 Task: Search one way flight ticket for 4 adults, 1 infant in seat and 1 infant on lap in premium economy from Milwaukee: Milwaukee Mitchell International Airport to Greenville: Pitt-greenville Airport on 5-2-2023. Choice of flights is Singapure airlines. Number of bags: 2 carry on bags and 1 checked bag. Price is upto 78000. Outbound departure time preference is 18:30.
Action: Mouse moved to (307, 285)
Screenshot: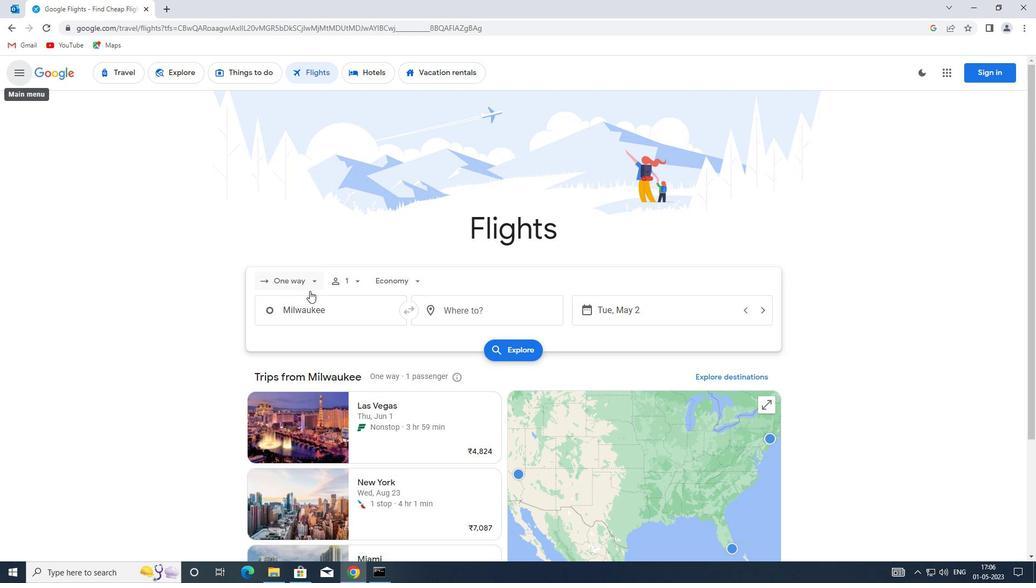 
Action: Mouse pressed left at (307, 285)
Screenshot: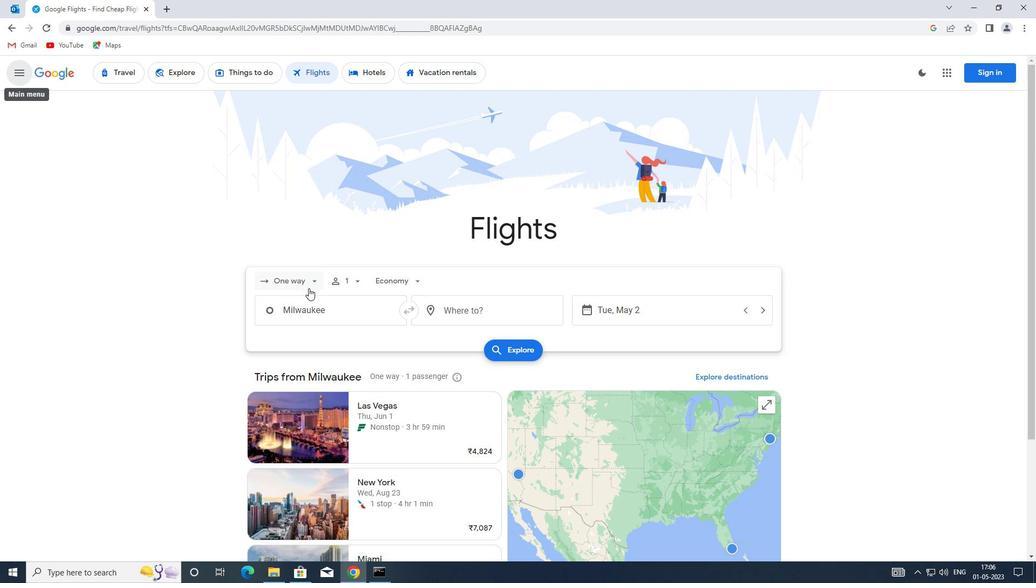 
Action: Mouse moved to (309, 329)
Screenshot: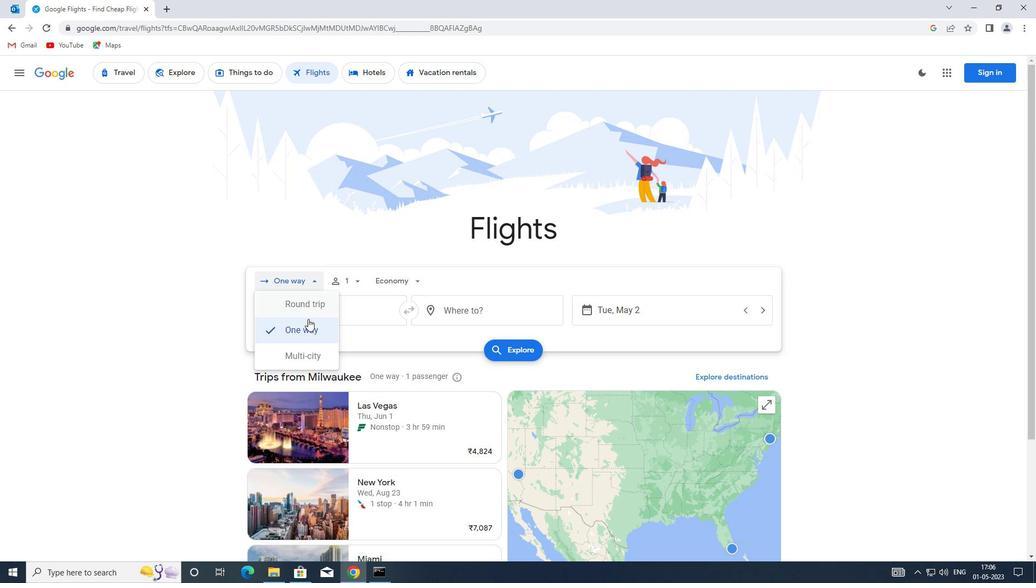 
Action: Mouse pressed left at (309, 329)
Screenshot: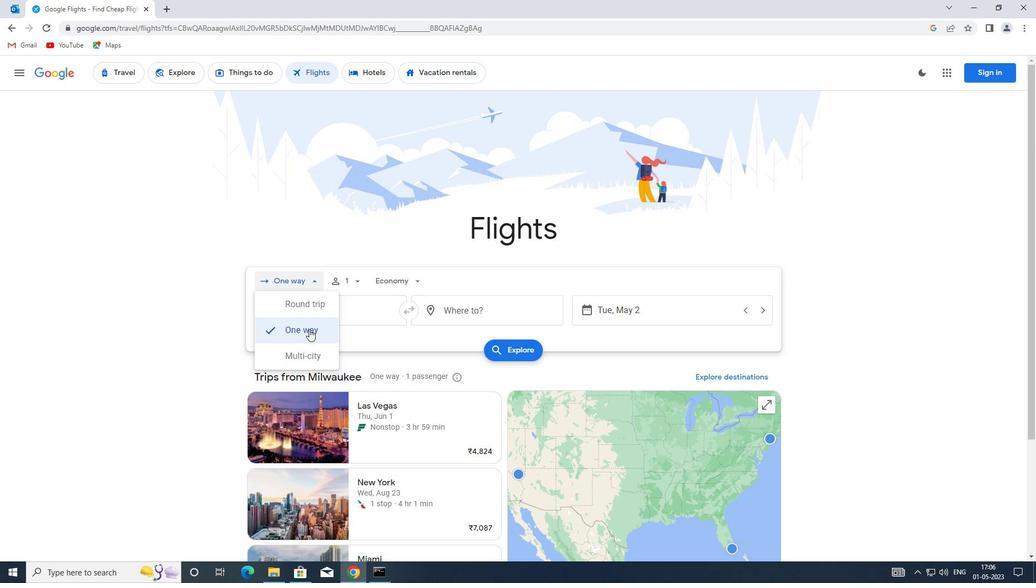 
Action: Mouse moved to (351, 282)
Screenshot: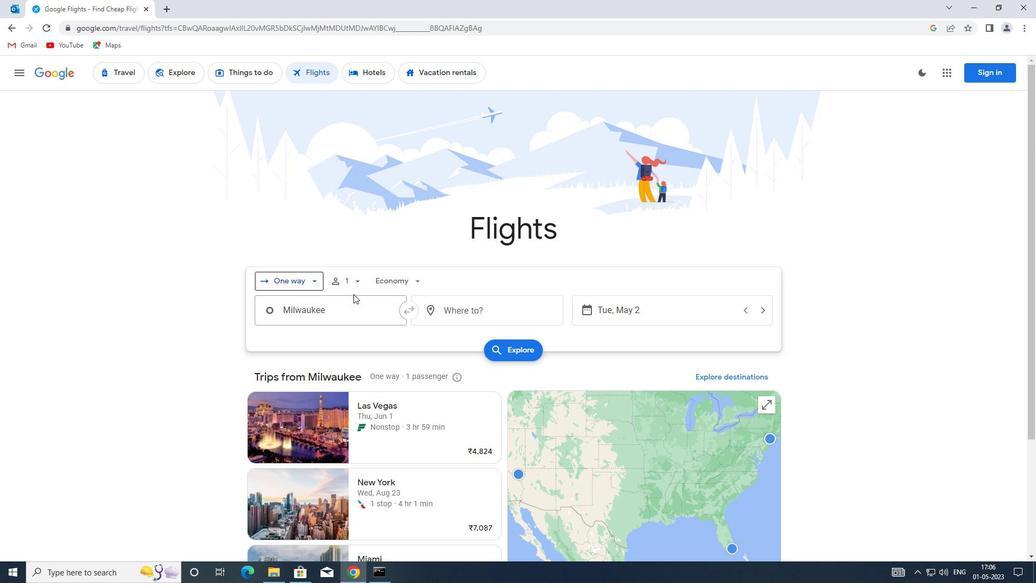 
Action: Mouse pressed left at (351, 282)
Screenshot: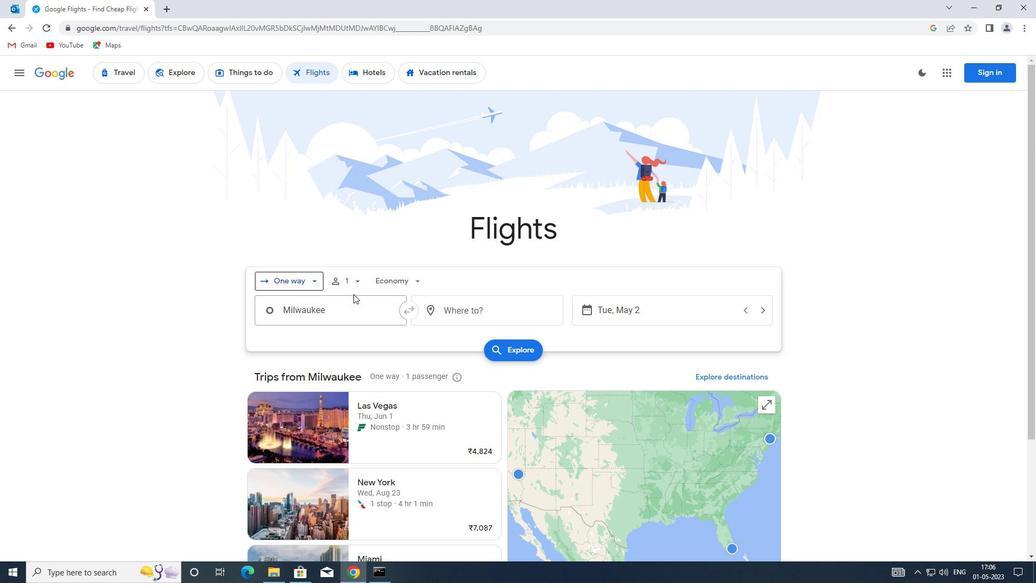 
Action: Mouse moved to (440, 309)
Screenshot: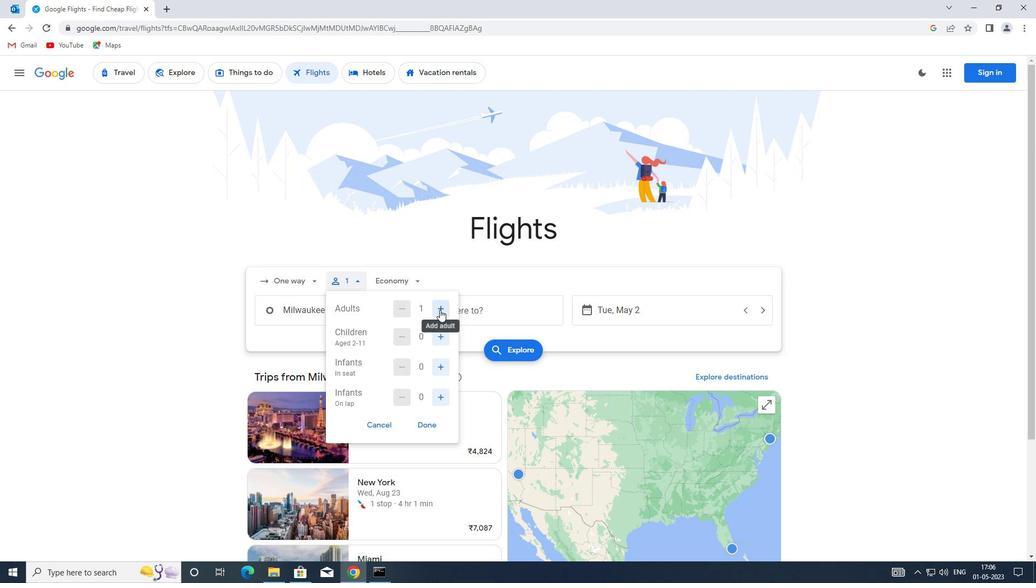 
Action: Mouse pressed left at (440, 309)
Screenshot: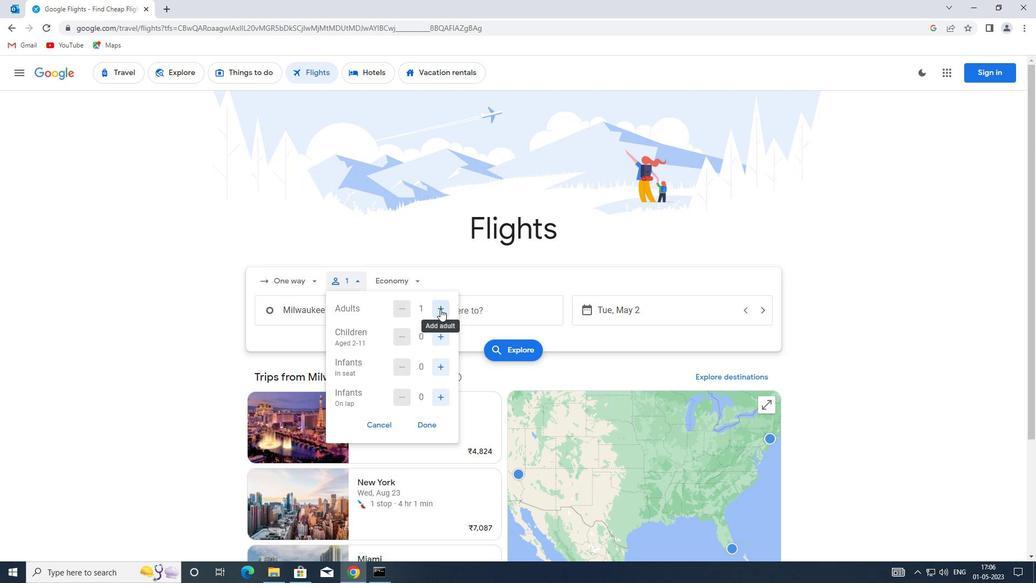 
Action: Mouse pressed left at (440, 309)
Screenshot: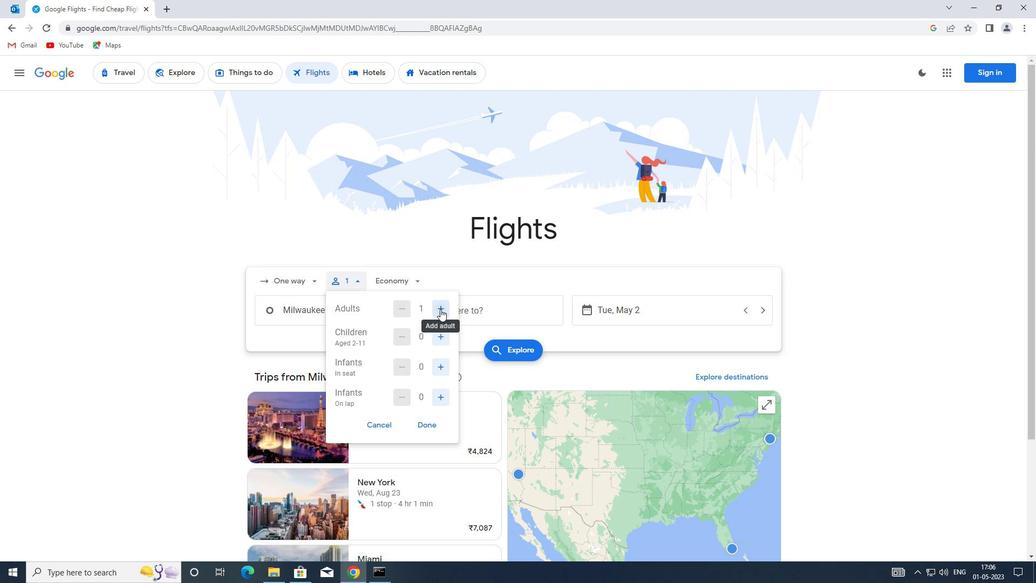 
Action: Mouse pressed left at (440, 309)
Screenshot: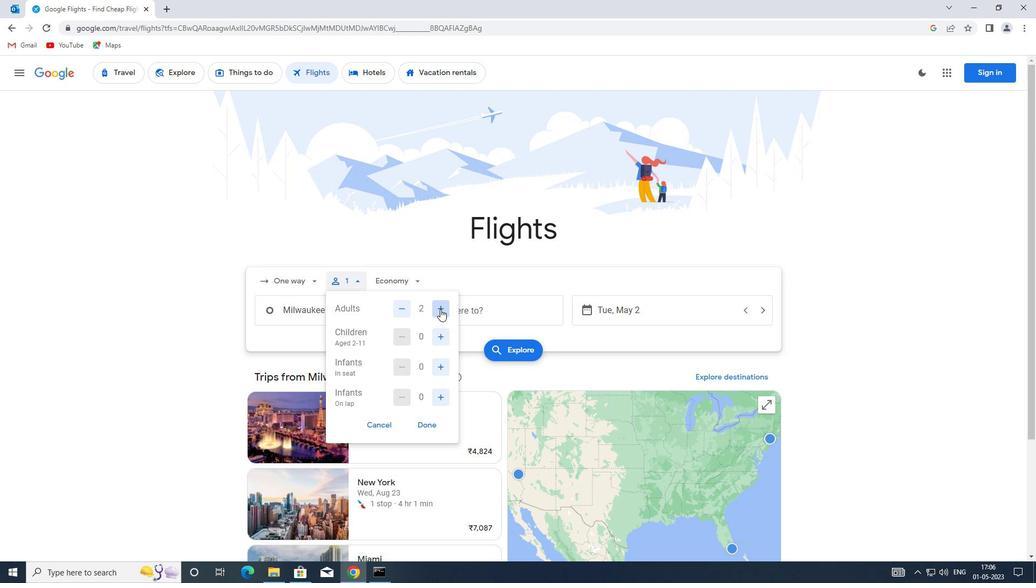 
Action: Mouse moved to (441, 339)
Screenshot: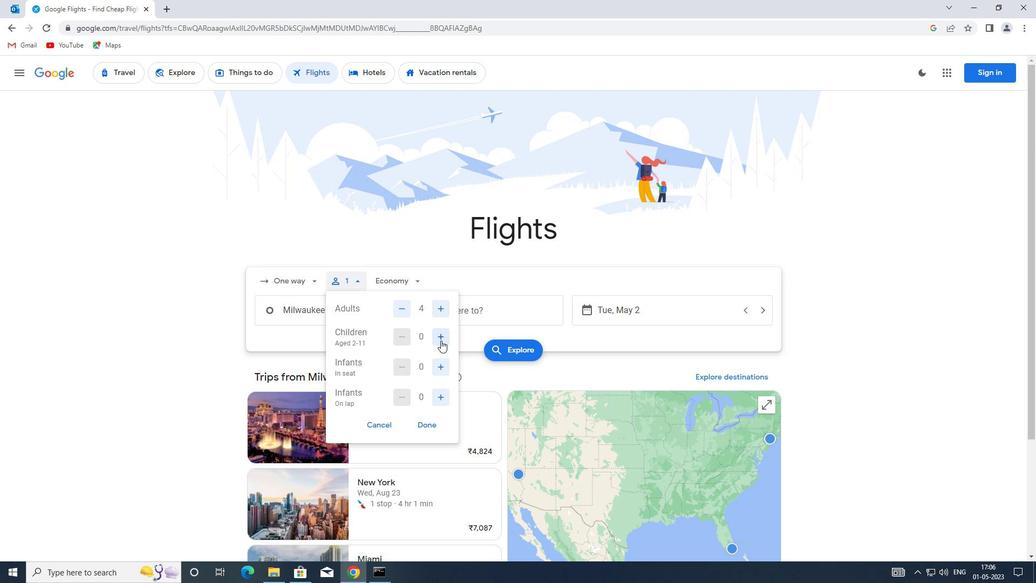 
Action: Mouse pressed left at (441, 339)
Screenshot: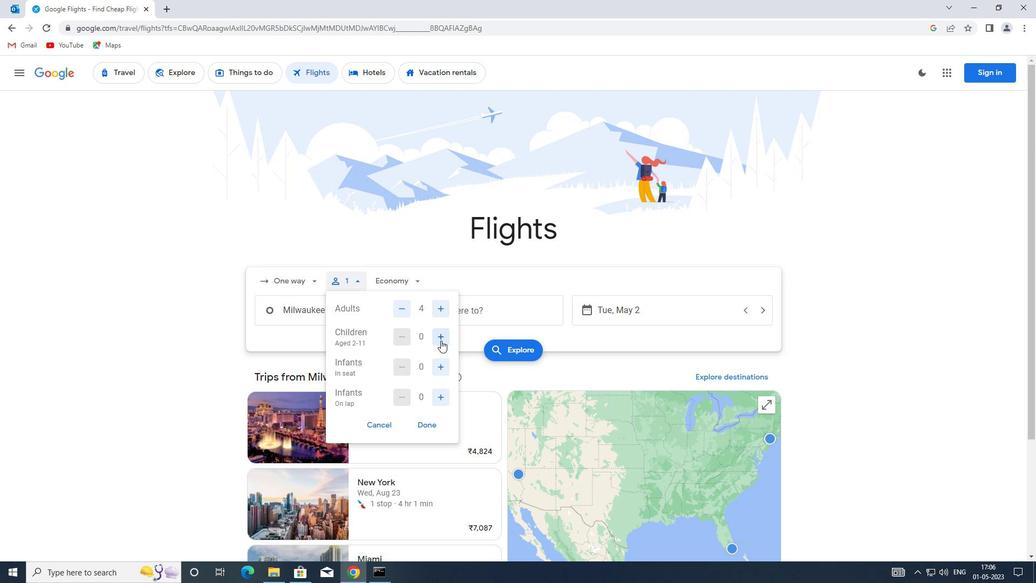 
Action: Mouse moved to (406, 337)
Screenshot: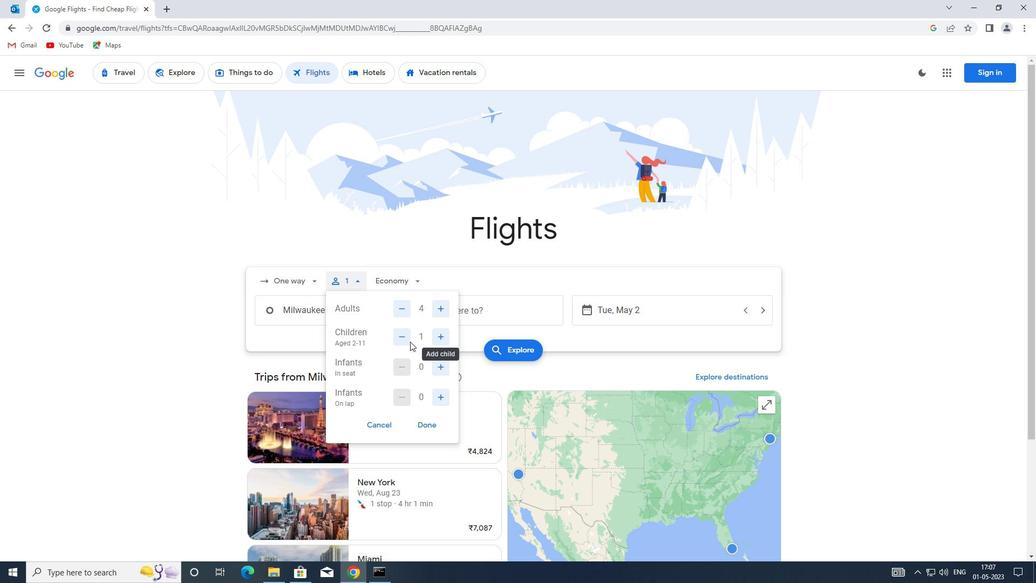 
Action: Mouse pressed left at (406, 337)
Screenshot: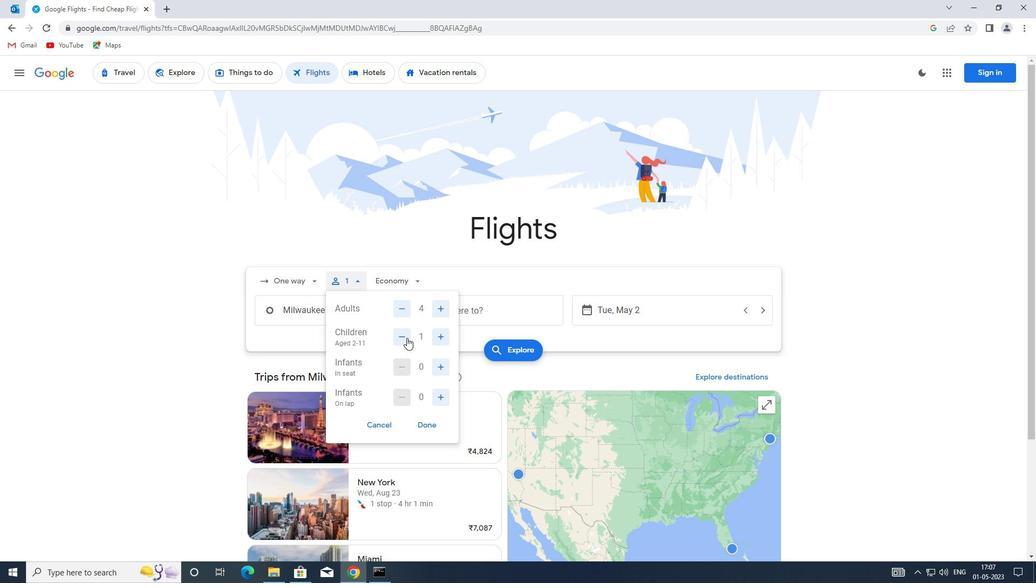 
Action: Mouse moved to (439, 366)
Screenshot: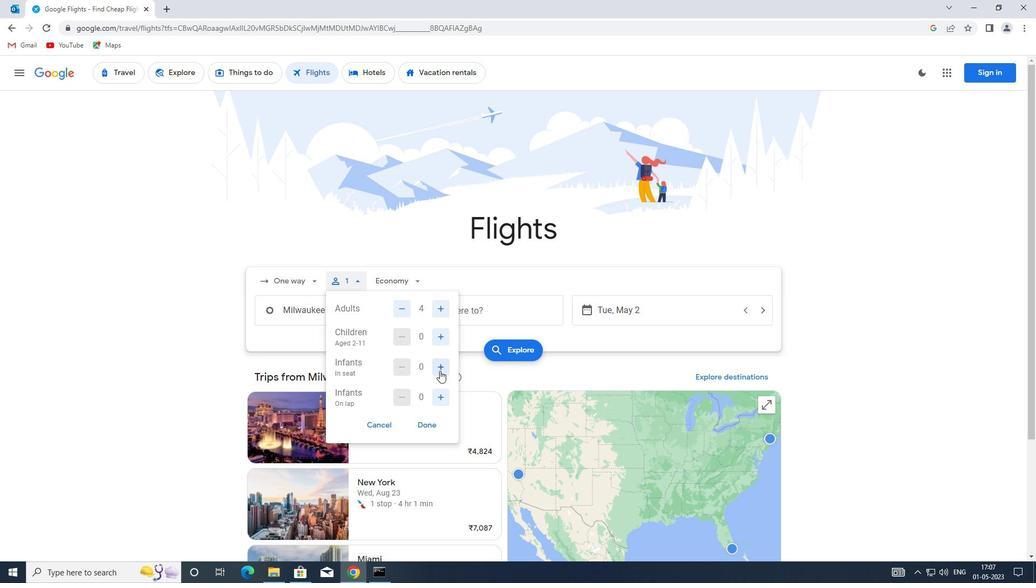 
Action: Mouse pressed left at (439, 366)
Screenshot: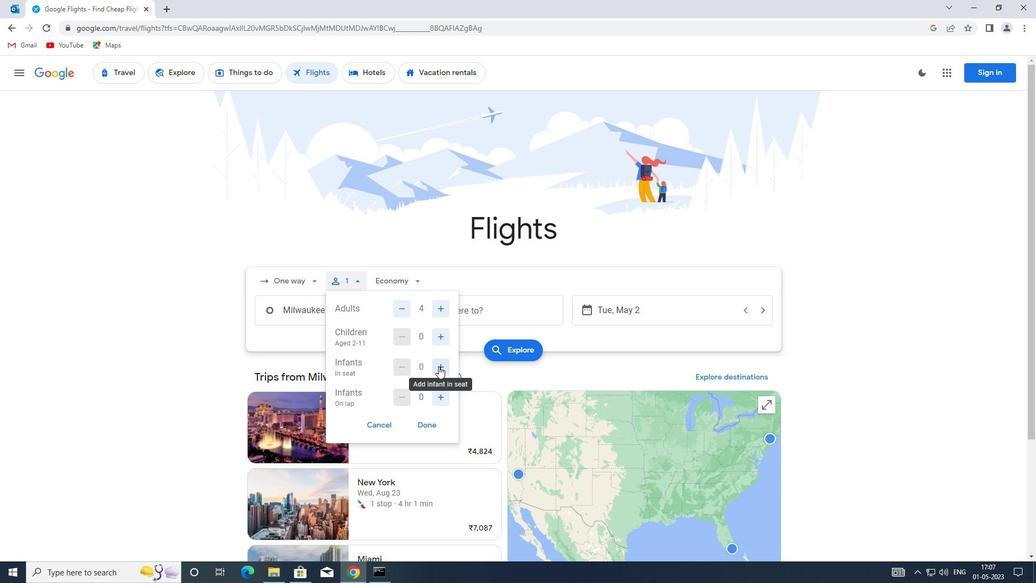 
Action: Mouse moved to (440, 397)
Screenshot: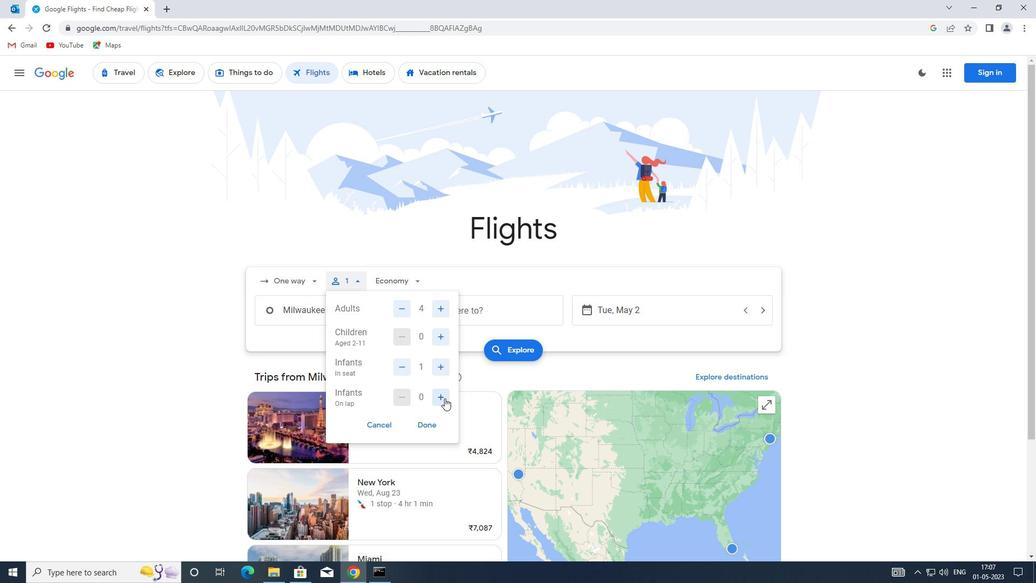 
Action: Mouse pressed left at (440, 397)
Screenshot: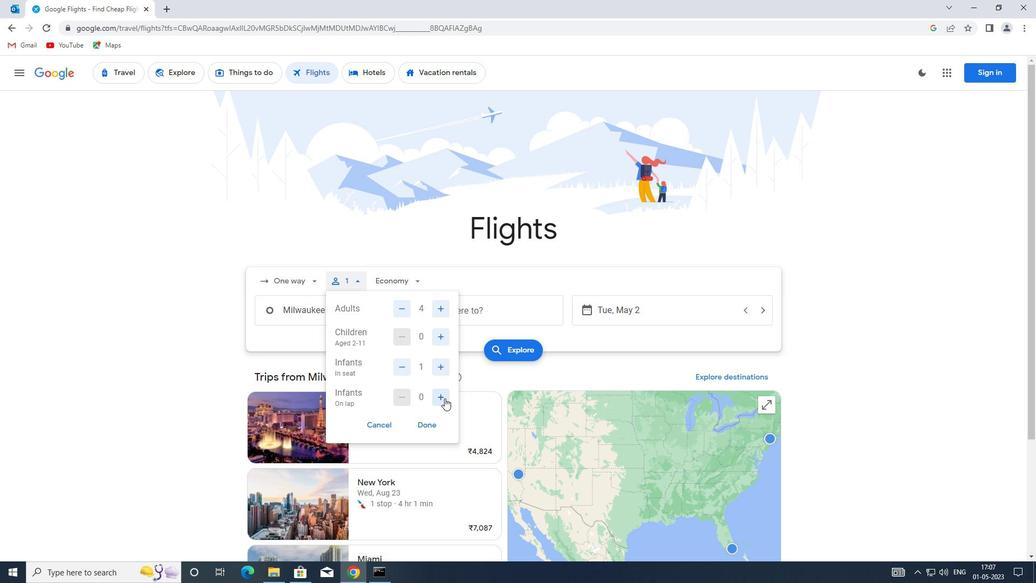 
Action: Mouse moved to (427, 422)
Screenshot: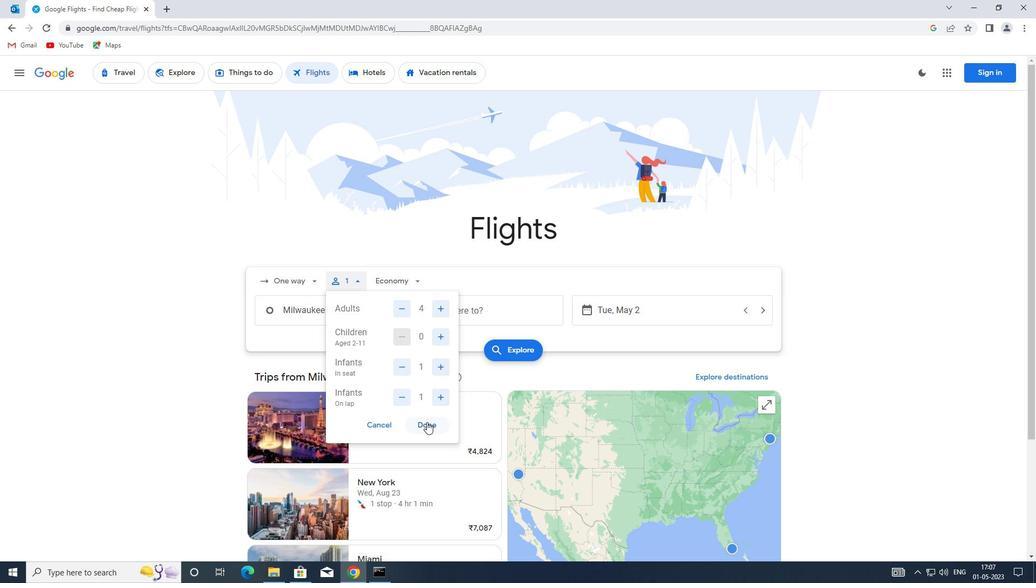 
Action: Mouse pressed left at (427, 422)
Screenshot: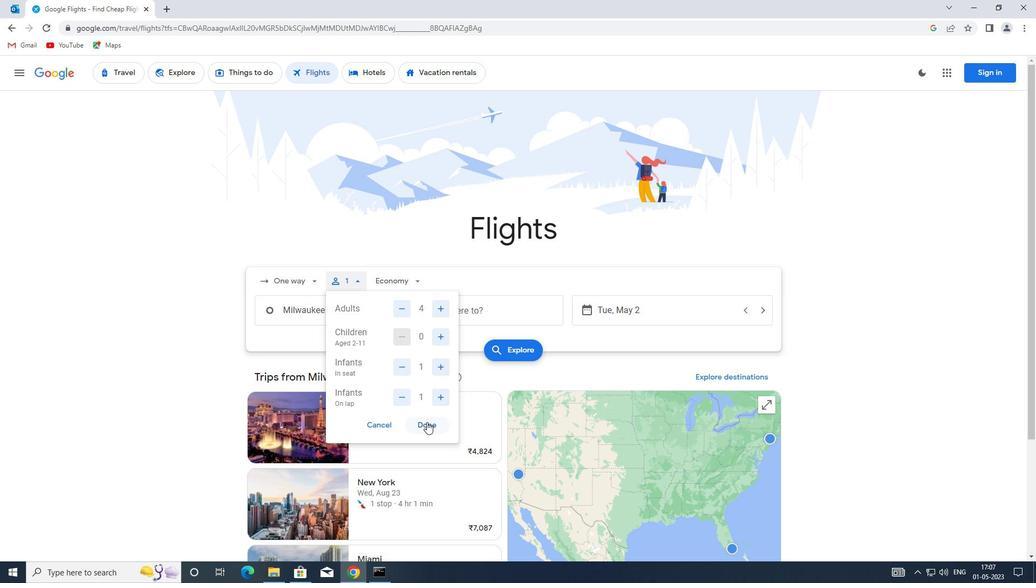 
Action: Mouse moved to (409, 277)
Screenshot: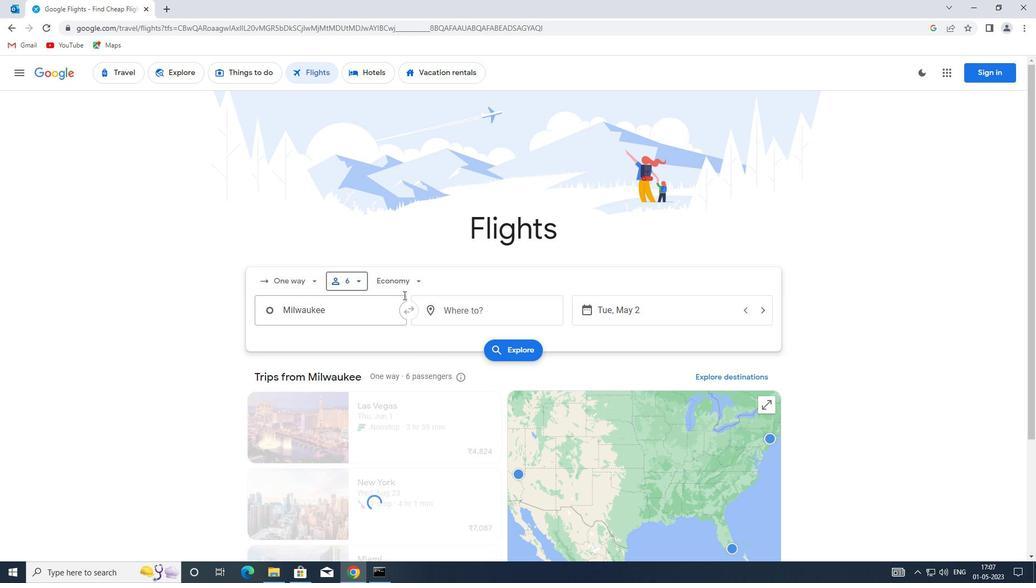 
Action: Mouse pressed left at (409, 277)
Screenshot: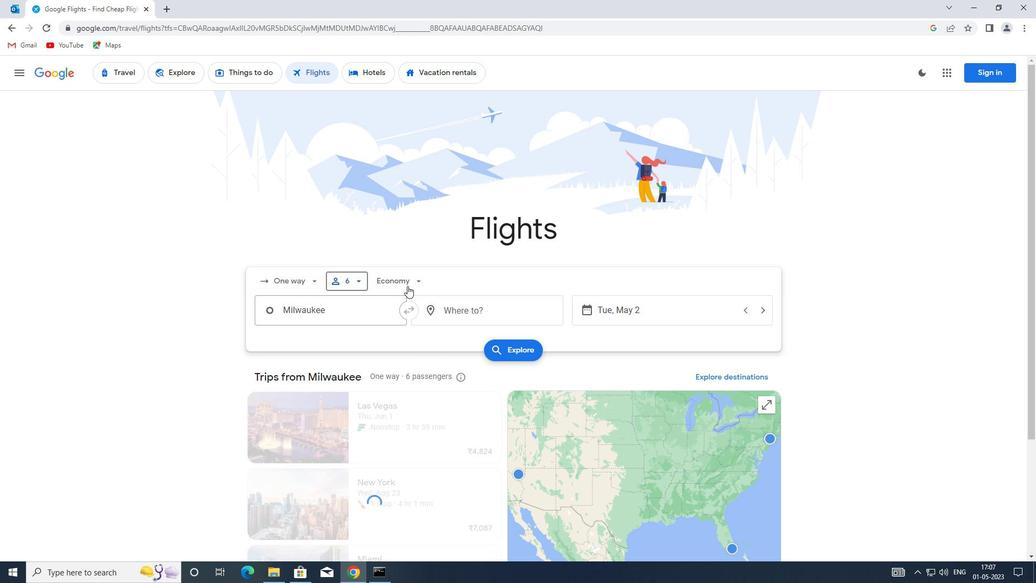 
Action: Mouse moved to (432, 331)
Screenshot: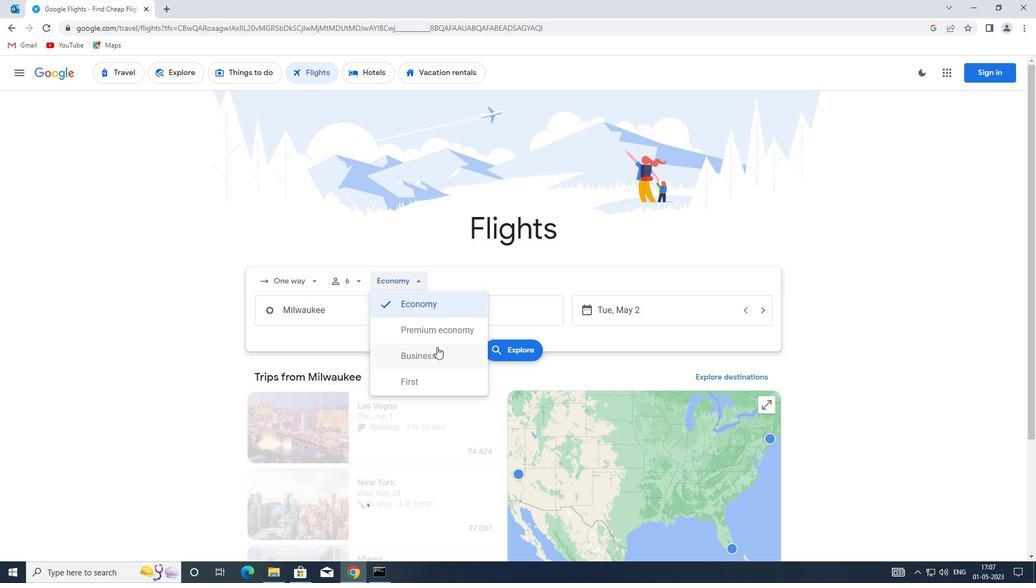 
Action: Mouse pressed left at (432, 331)
Screenshot: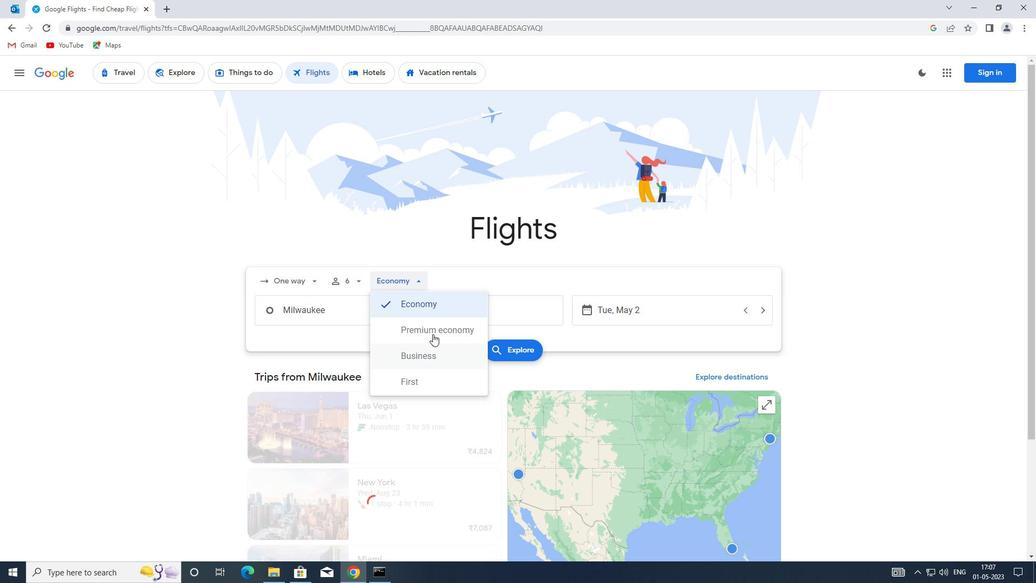 
Action: Mouse moved to (331, 312)
Screenshot: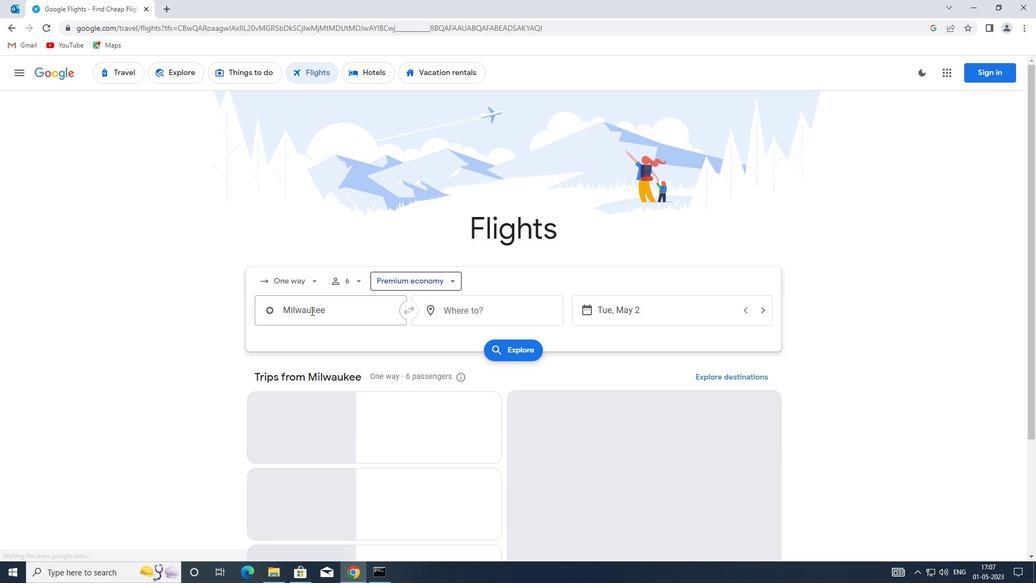 
Action: Mouse pressed left at (331, 312)
Screenshot: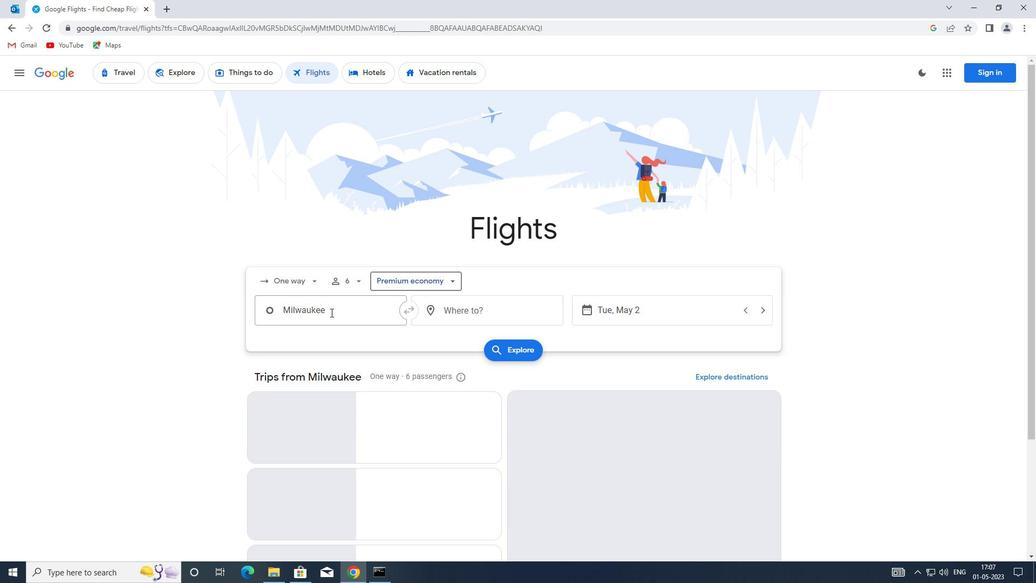 
Action: Mouse moved to (433, 324)
Screenshot: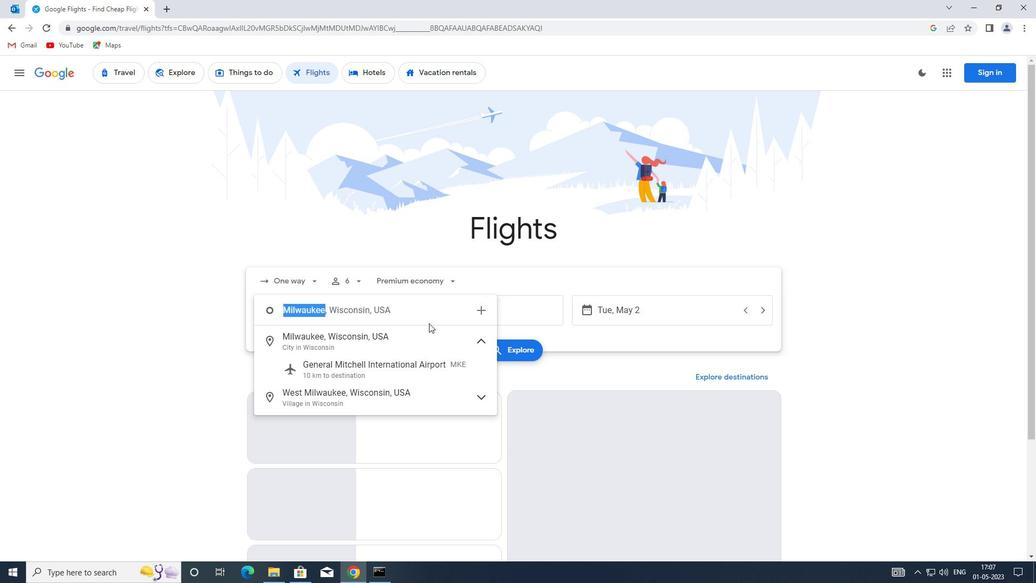 
Action: Key pressed <Key.enter>
Screenshot: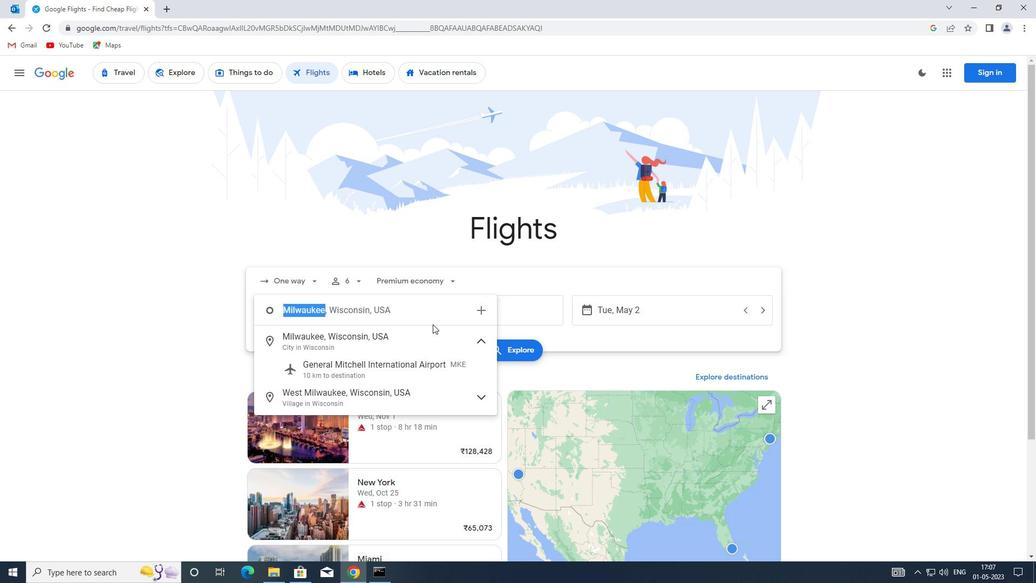 
Action: Mouse moved to (457, 311)
Screenshot: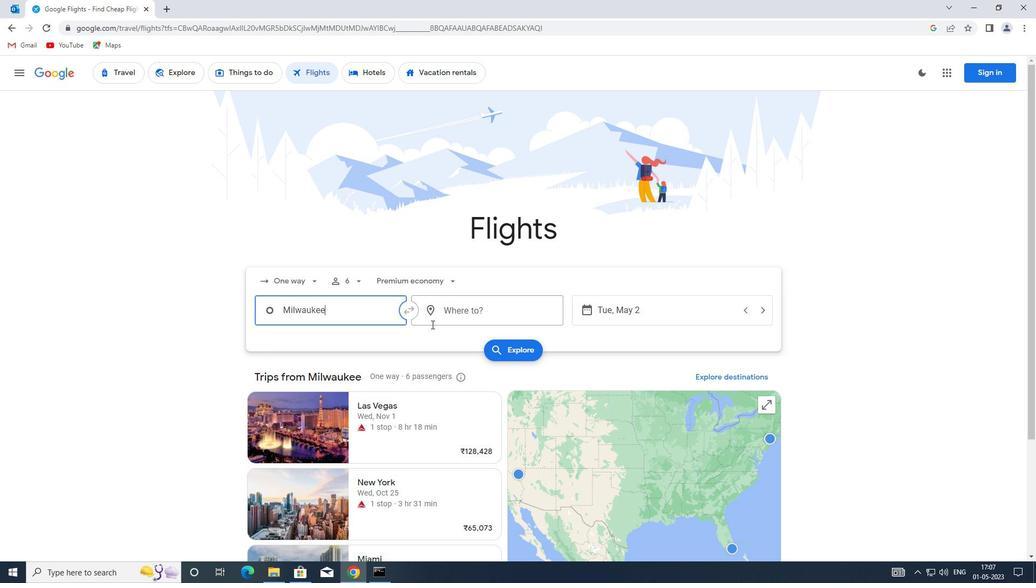 
Action: Mouse pressed left at (457, 311)
Screenshot: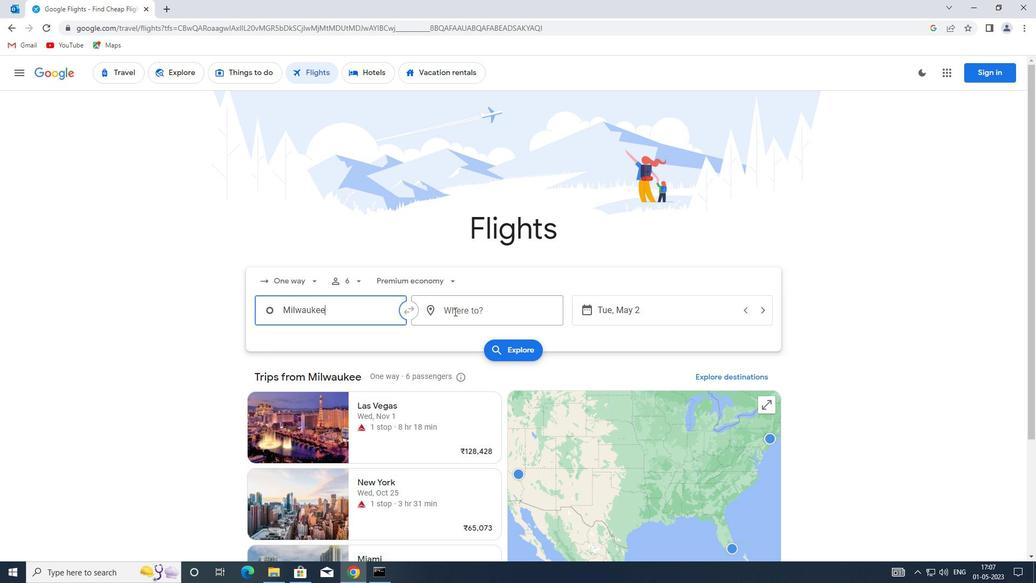 
Action: Mouse moved to (456, 311)
Screenshot: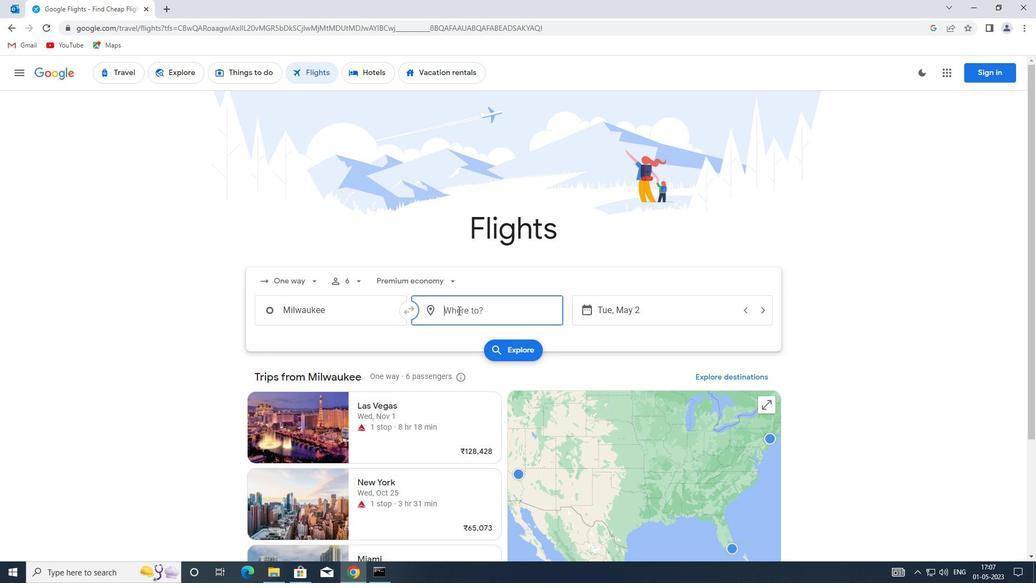 
Action: Key pressed pgv<Key.enter>
Screenshot: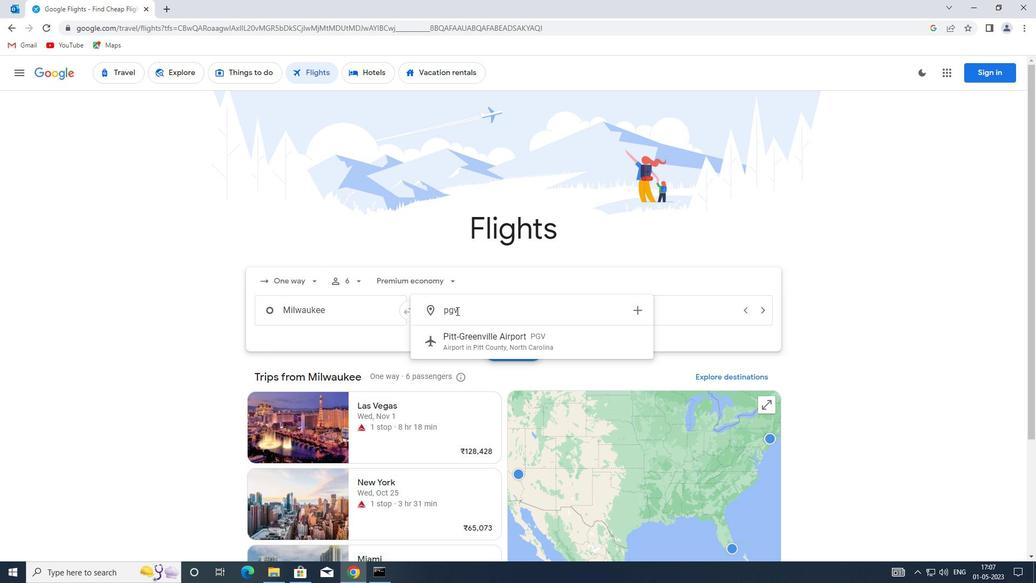 
Action: Mouse moved to (612, 311)
Screenshot: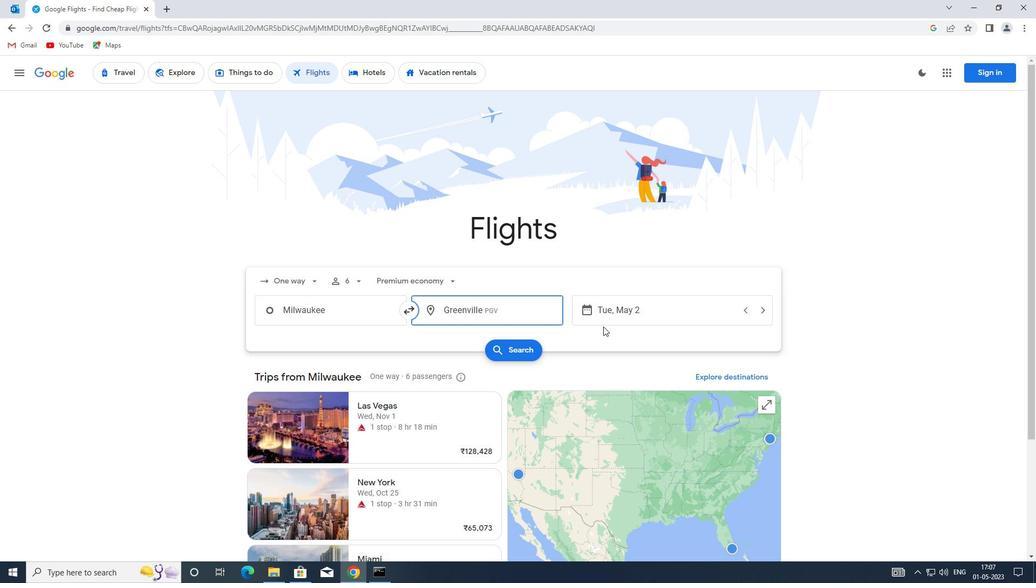 
Action: Mouse pressed left at (612, 311)
Screenshot: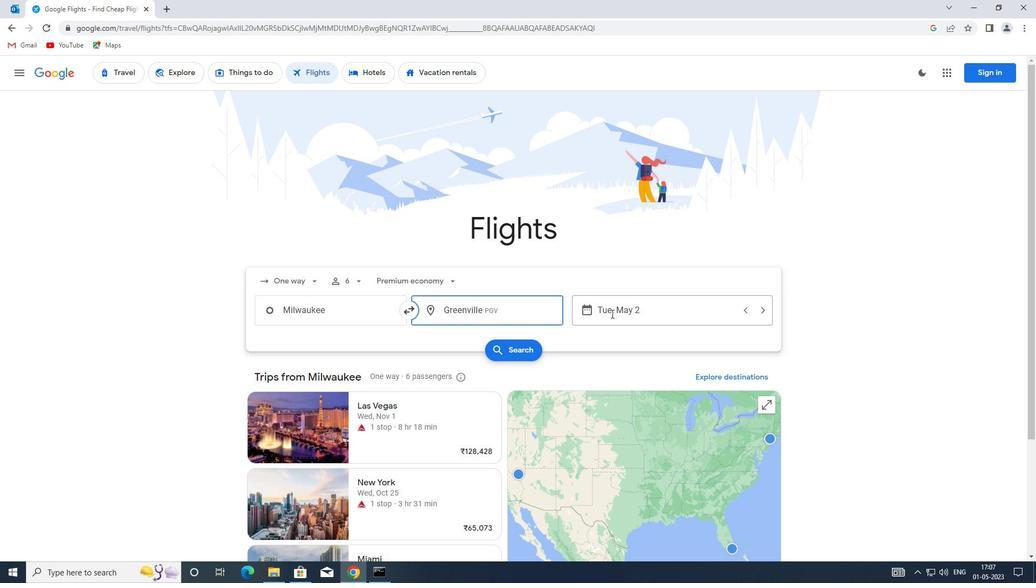
Action: Mouse moved to (443, 366)
Screenshot: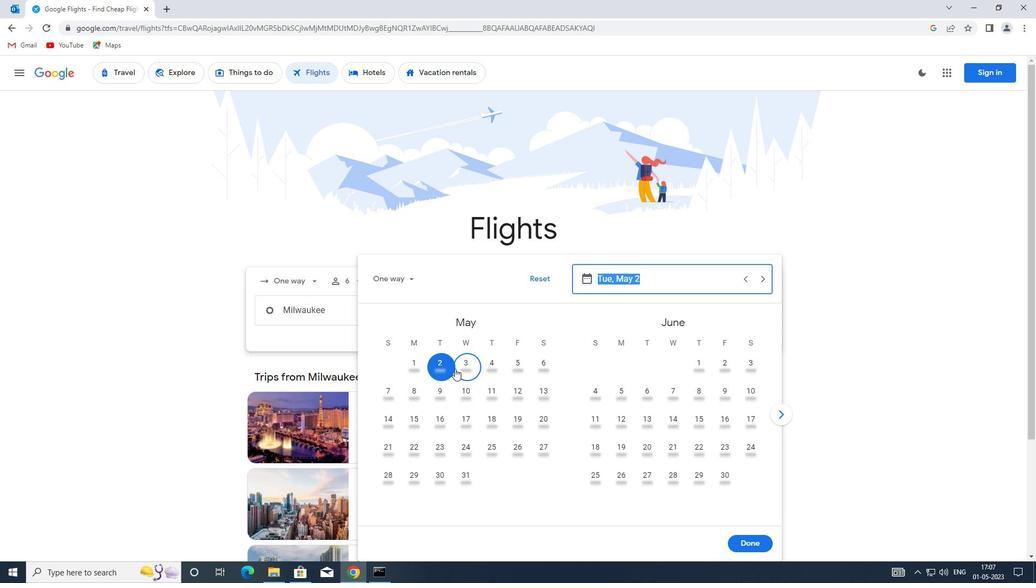 
Action: Mouse pressed left at (443, 366)
Screenshot: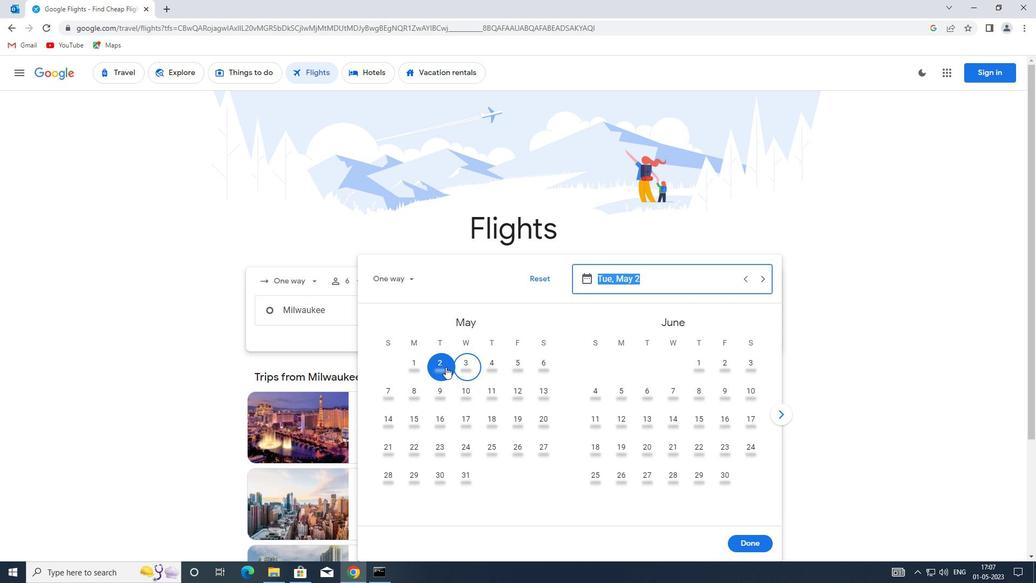 
Action: Mouse moved to (745, 537)
Screenshot: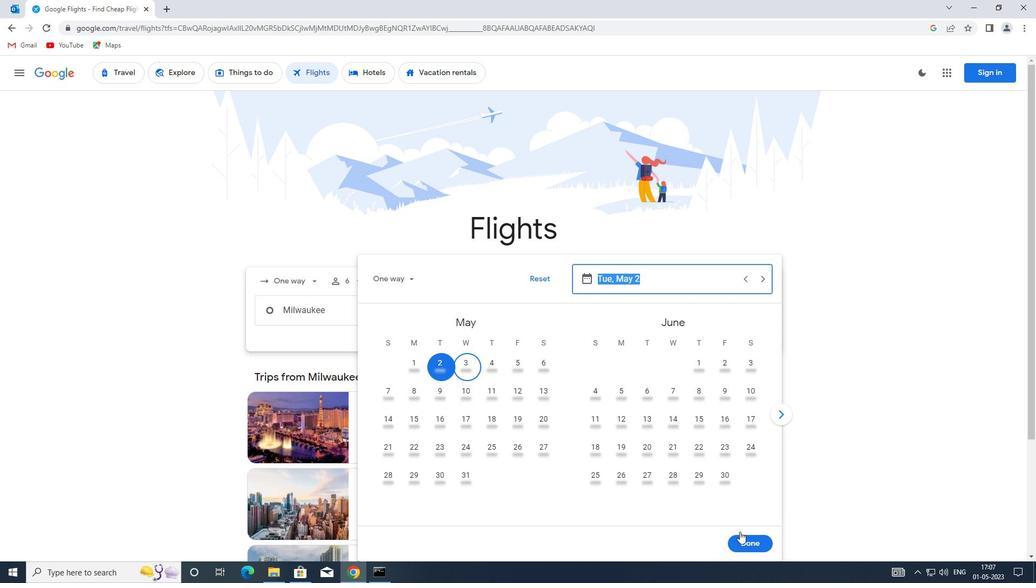 
Action: Mouse pressed left at (745, 537)
Screenshot: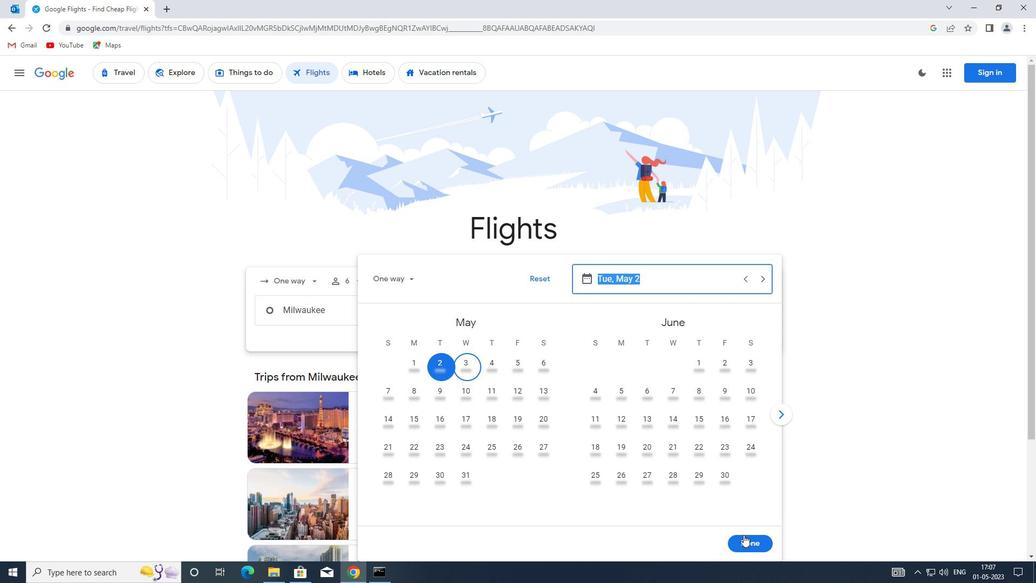 
Action: Mouse moved to (383, 305)
Screenshot: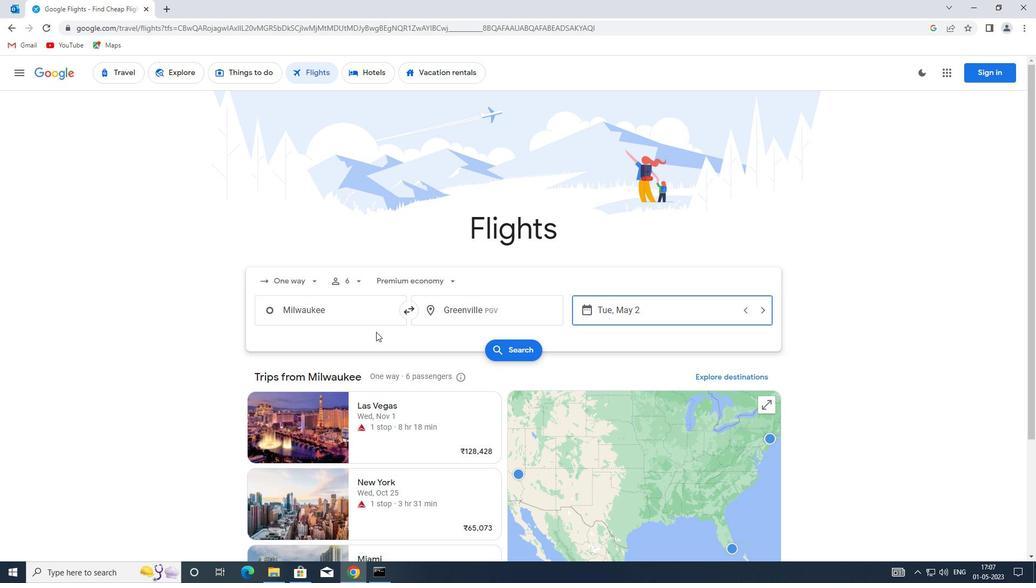 
Action: Mouse scrolled (383, 305) with delta (0, 0)
Screenshot: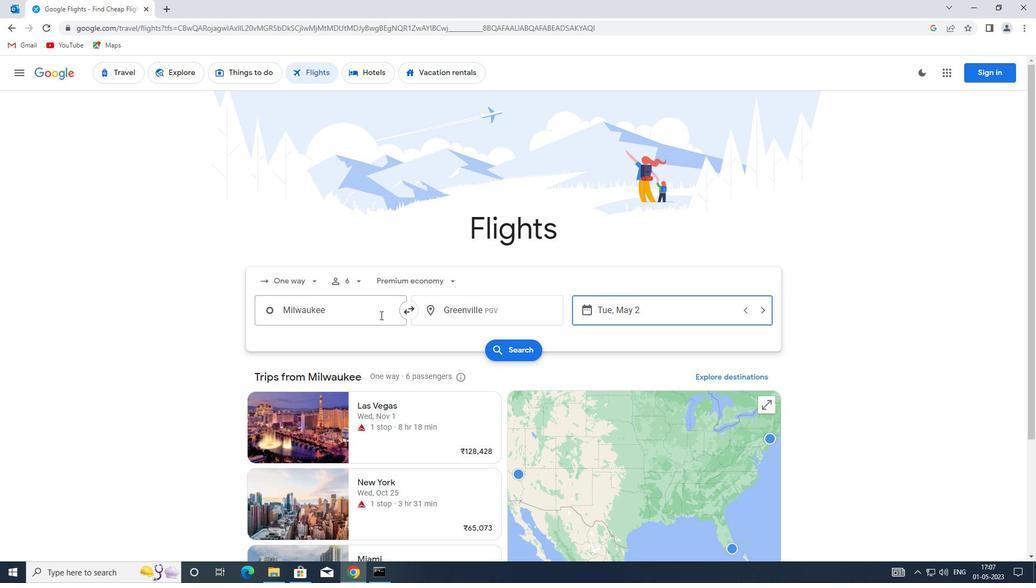 
Action: Mouse moved to (511, 290)
Screenshot: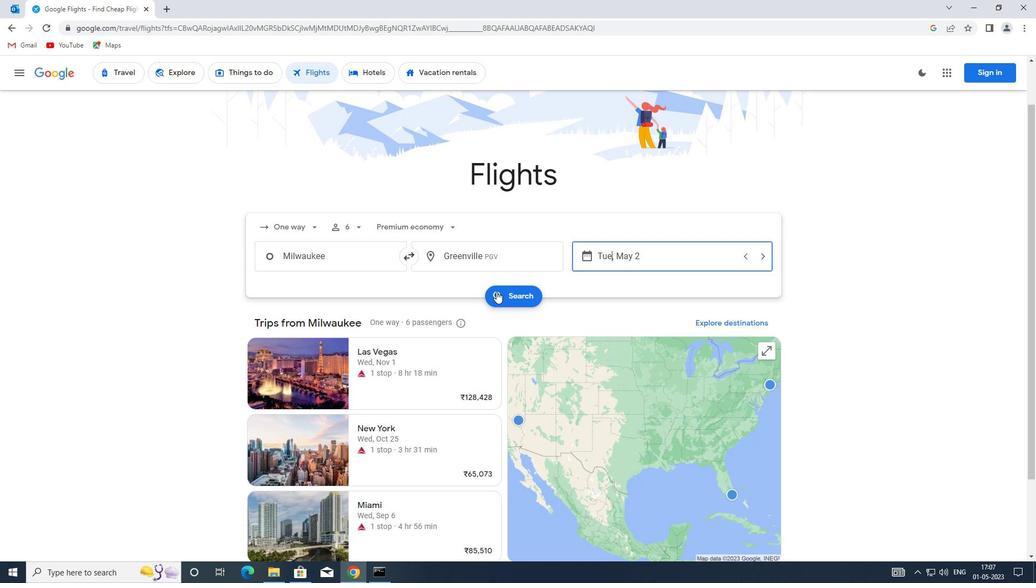
Action: Mouse pressed left at (511, 290)
Screenshot: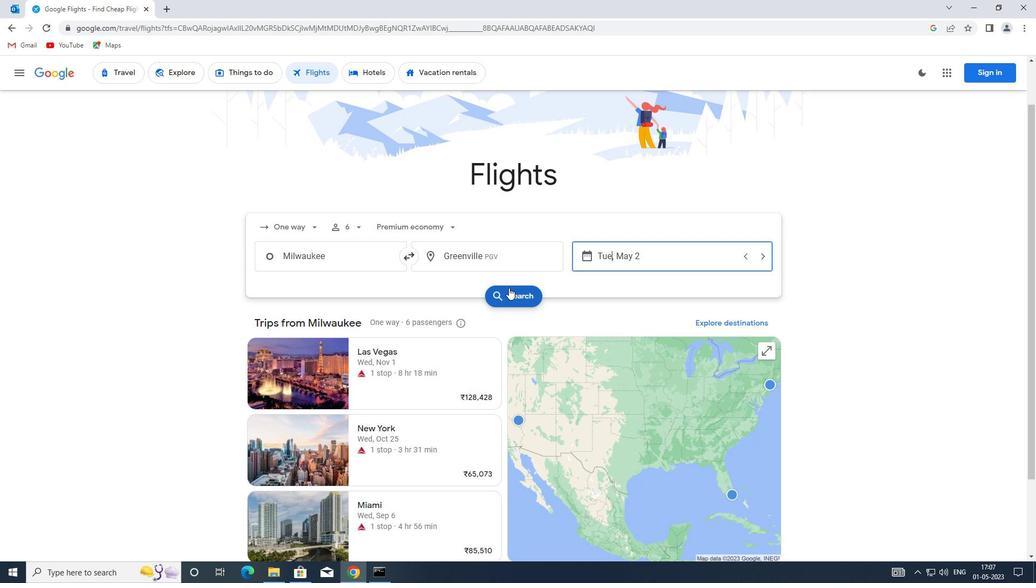 
Action: Mouse moved to (266, 161)
Screenshot: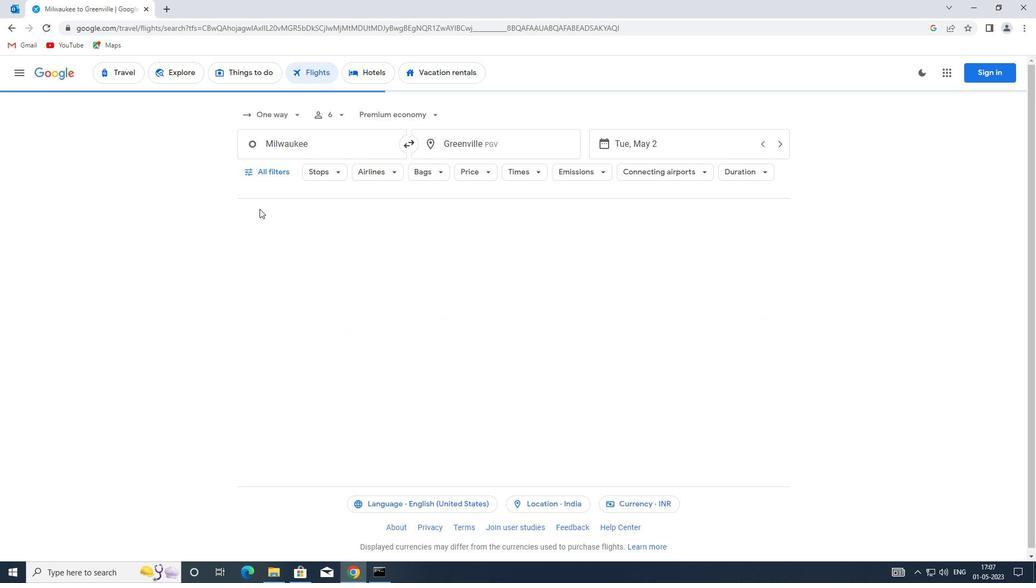 
Action: Mouse pressed left at (266, 161)
Screenshot: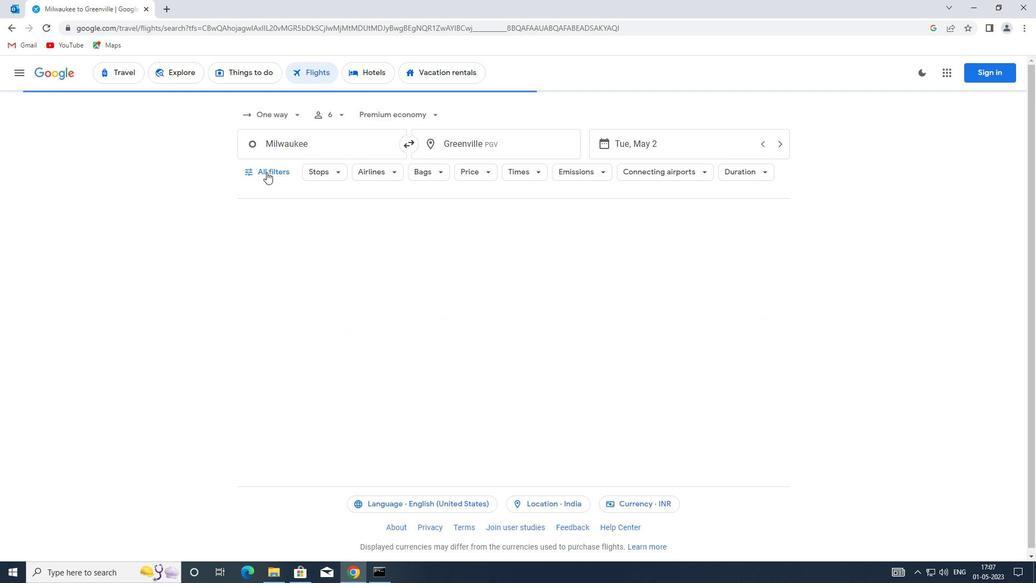 
Action: Mouse moved to (328, 307)
Screenshot: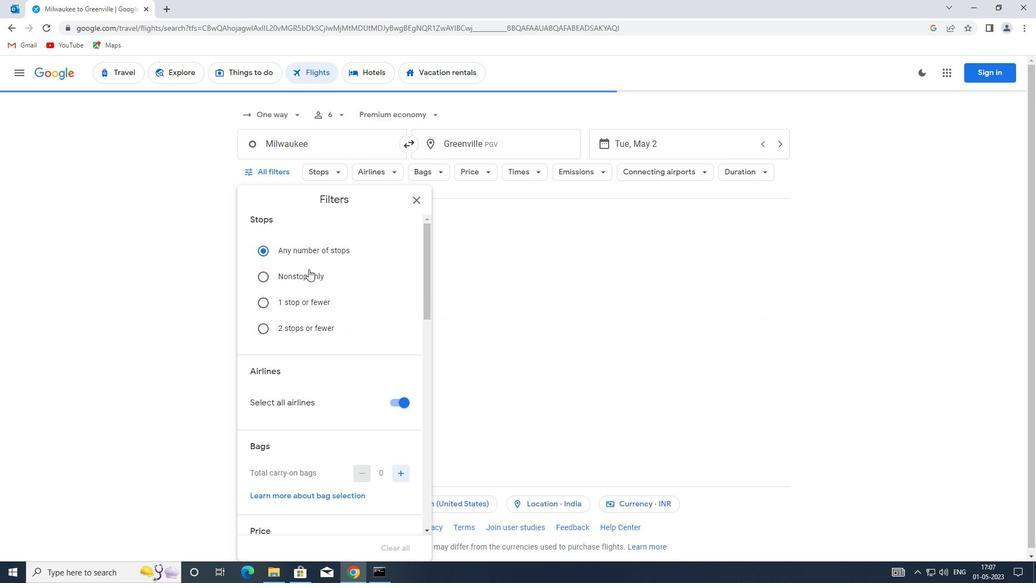 
Action: Mouse scrolled (328, 307) with delta (0, 0)
Screenshot: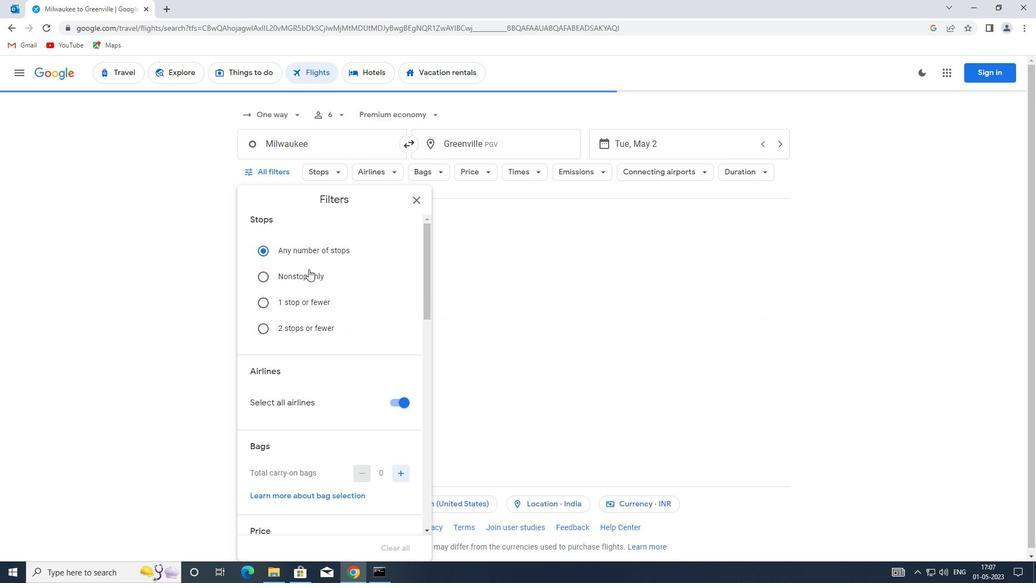 
Action: Mouse moved to (329, 314)
Screenshot: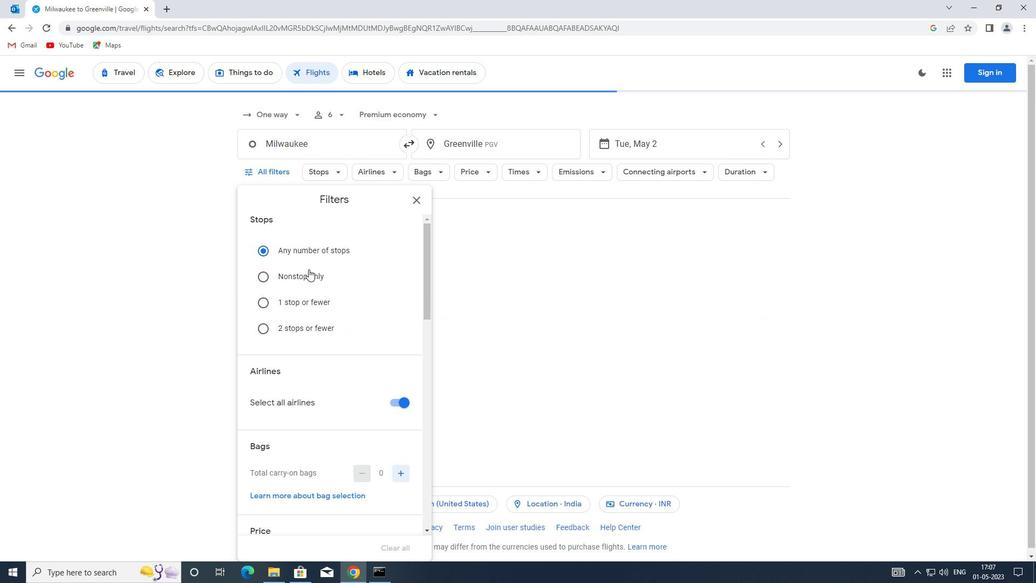 
Action: Mouse scrolled (329, 314) with delta (0, 0)
Screenshot: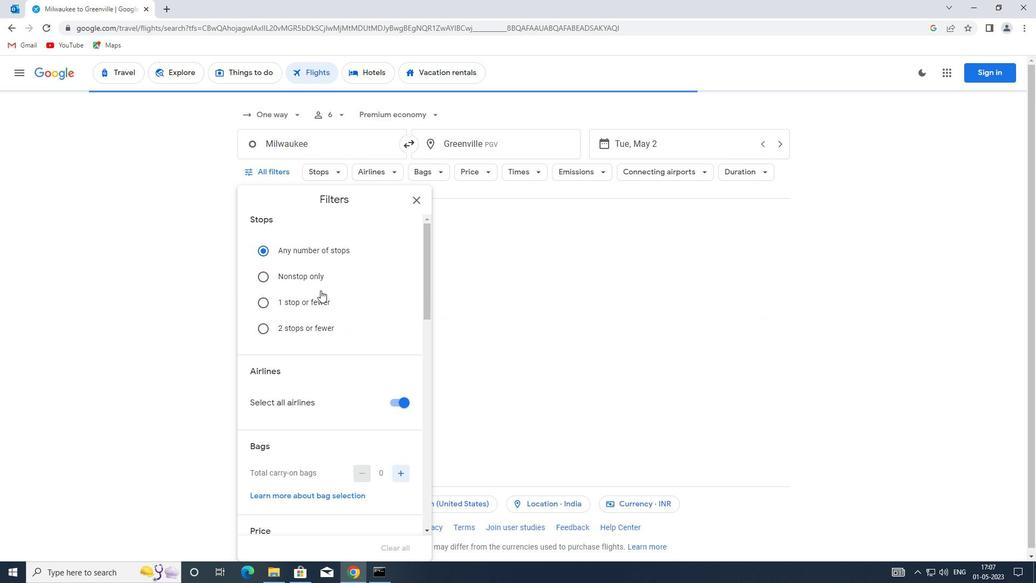 
Action: Mouse moved to (388, 299)
Screenshot: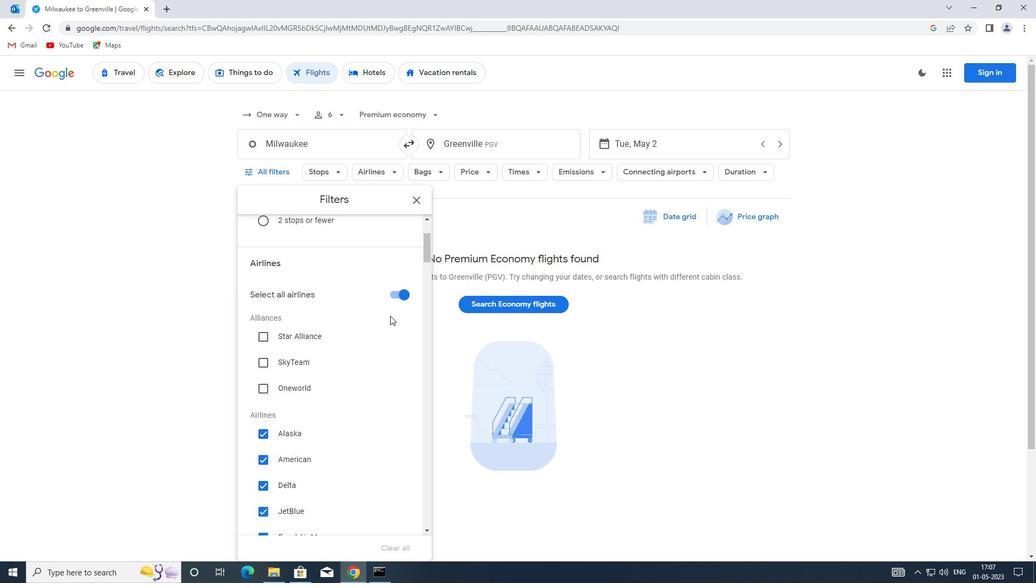 
Action: Mouse pressed left at (388, 299)
Screenshot: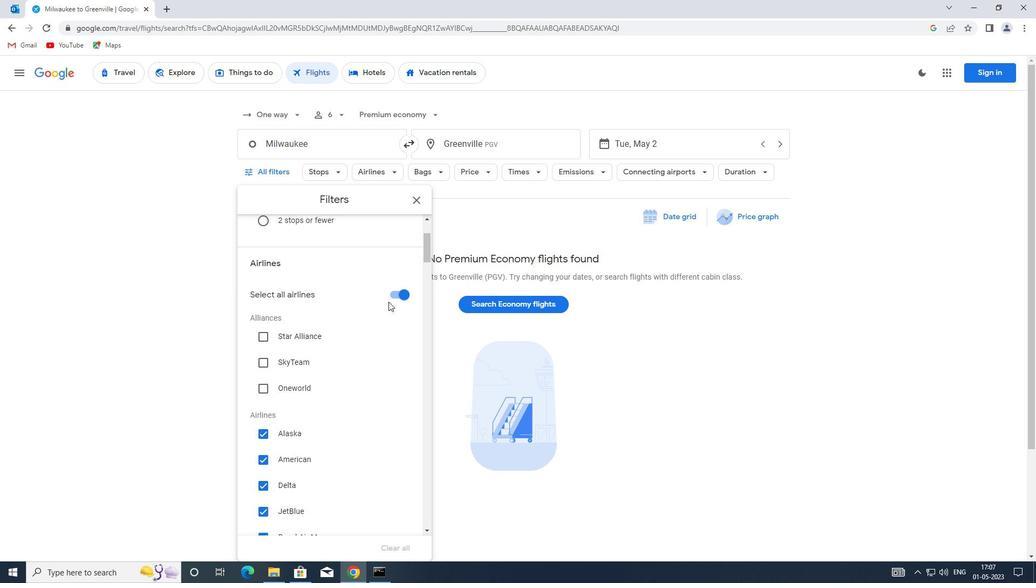 
Action: Mouse moved to (394, 296)
Screenshot: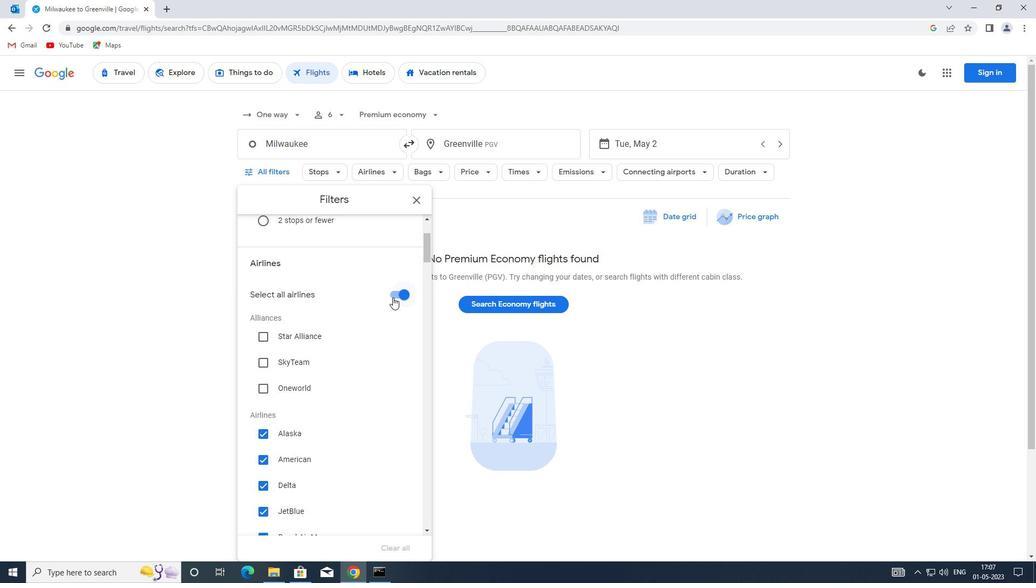 
Action: Mouse pressed left at (394, 296)
Screenshot: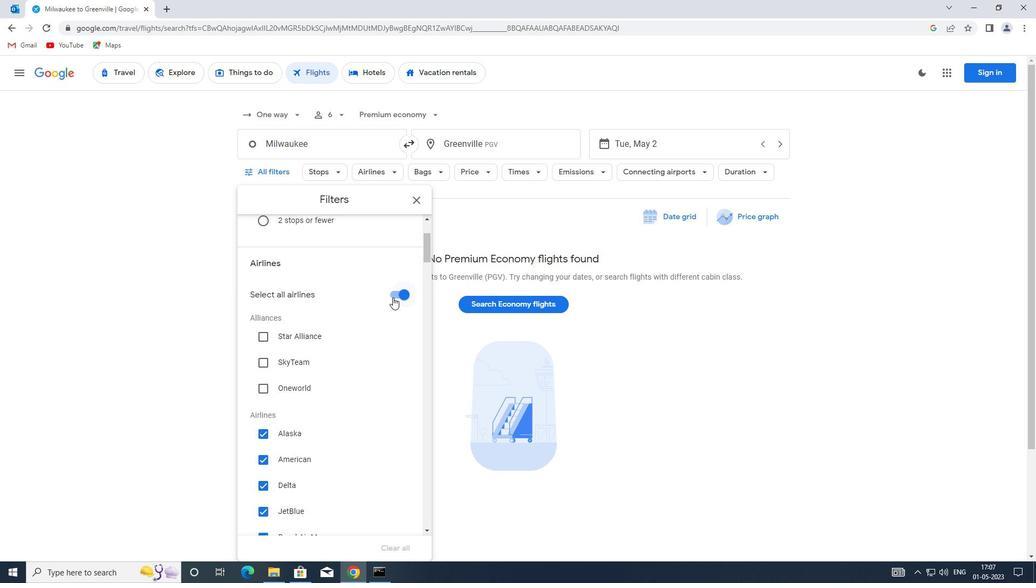 
Action: Mouse moved to (363, 355)
Screenshot: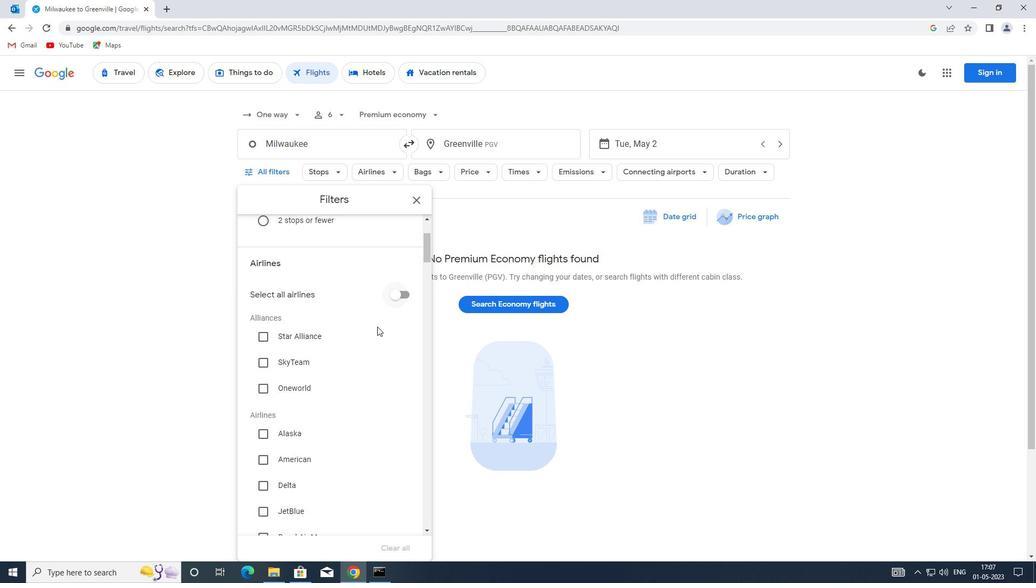 
Action: Mouse scrolled (363, 355) with delta (0, 0)
Screenshot: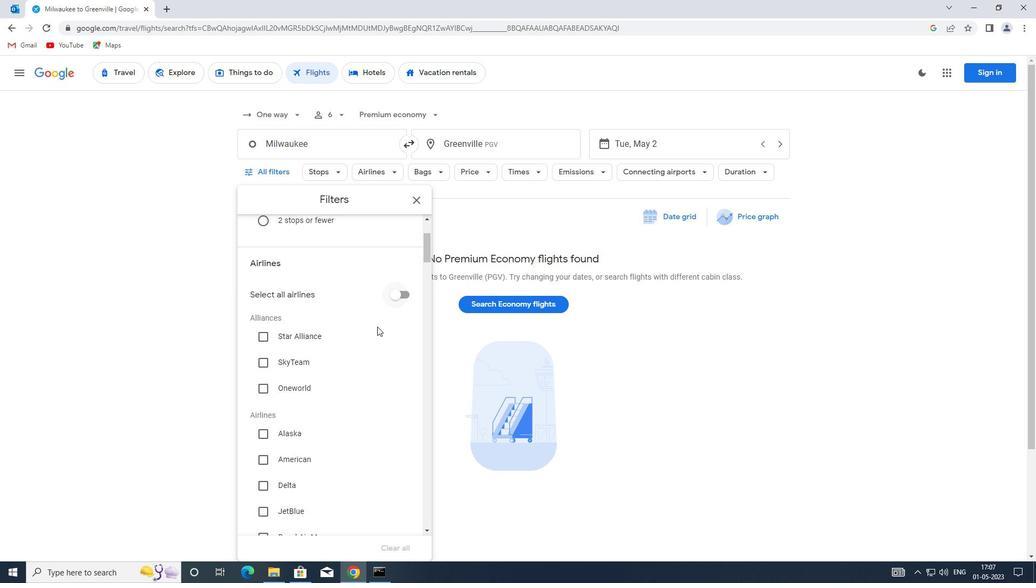 
Action: Mouse moved to (362, 360)
Screenshot: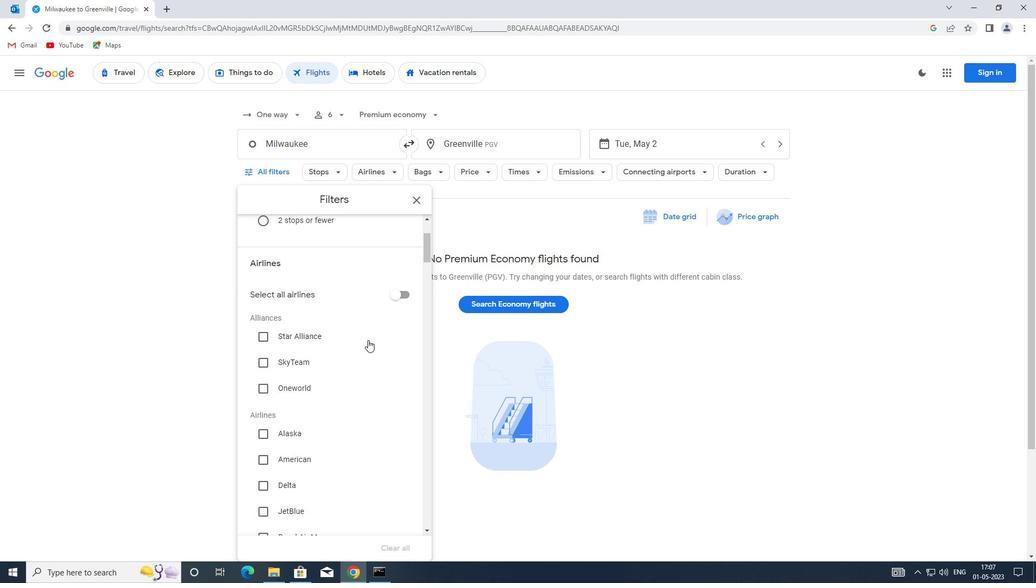 
Action: Mouse scrolled (362, 359) with delta (0, 0)
Screenshot: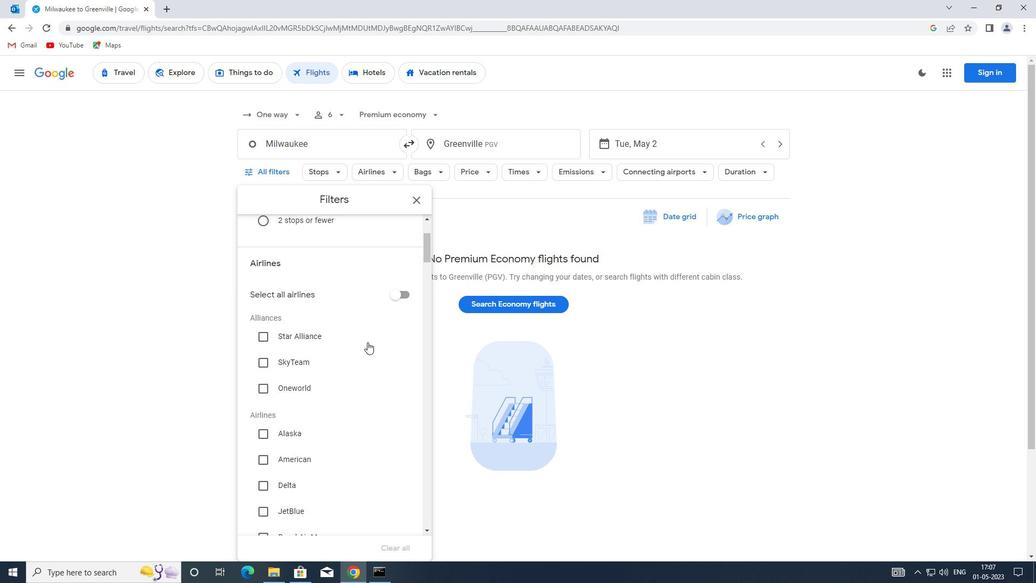 
Action: Mouse moved to (306, 403)
Screenshot: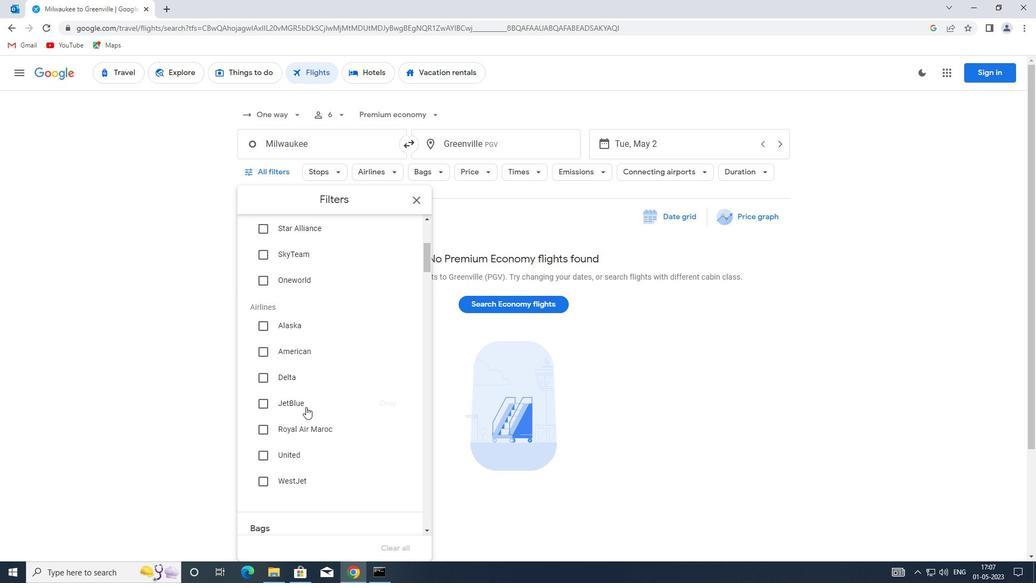 
Action: Mouse scrolled (306, 402) with delta (0, 0)
Screenshot: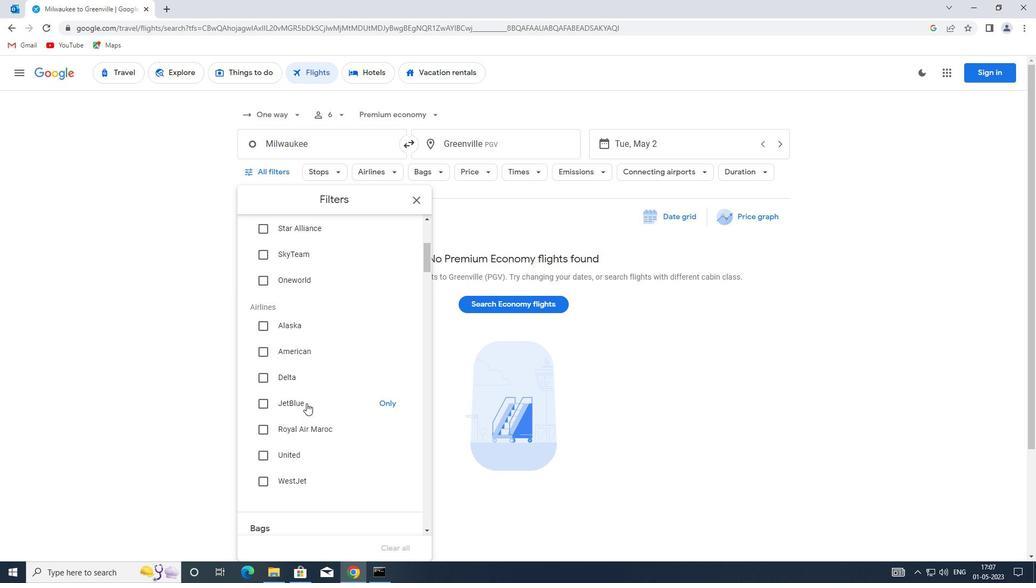 
Action: Mouse moved to (306, 403)
Screenshot: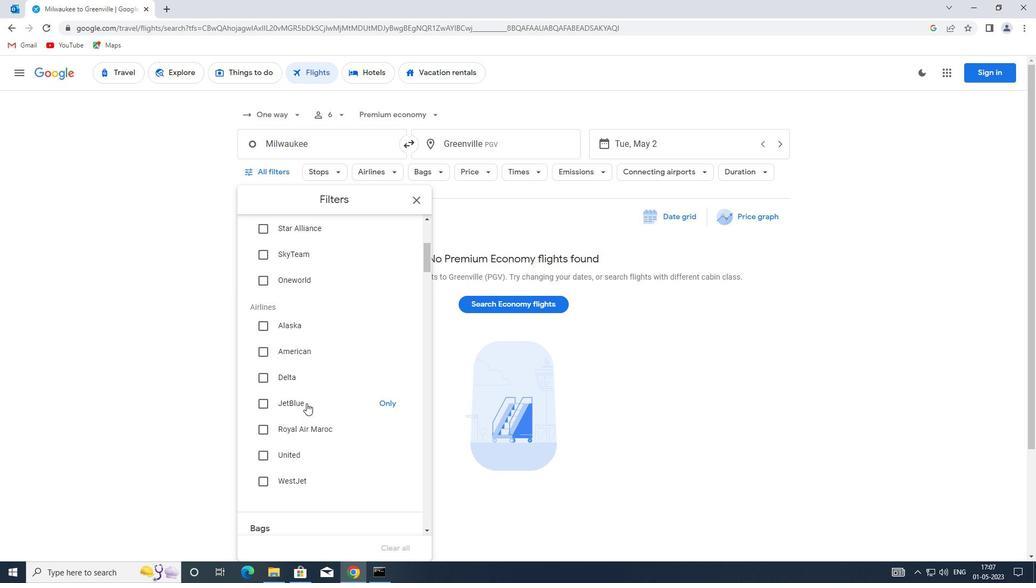 
Action: Mouse scrolled (306, 402) with delta (0, 0)
Screenshot: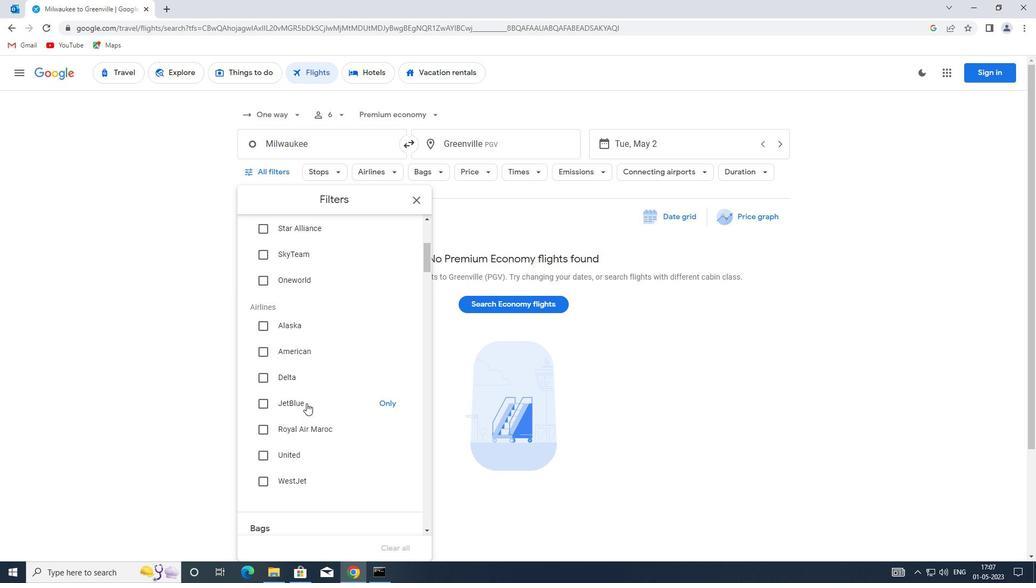 
Action: Mouse moved to (305, 405)
Screenshot: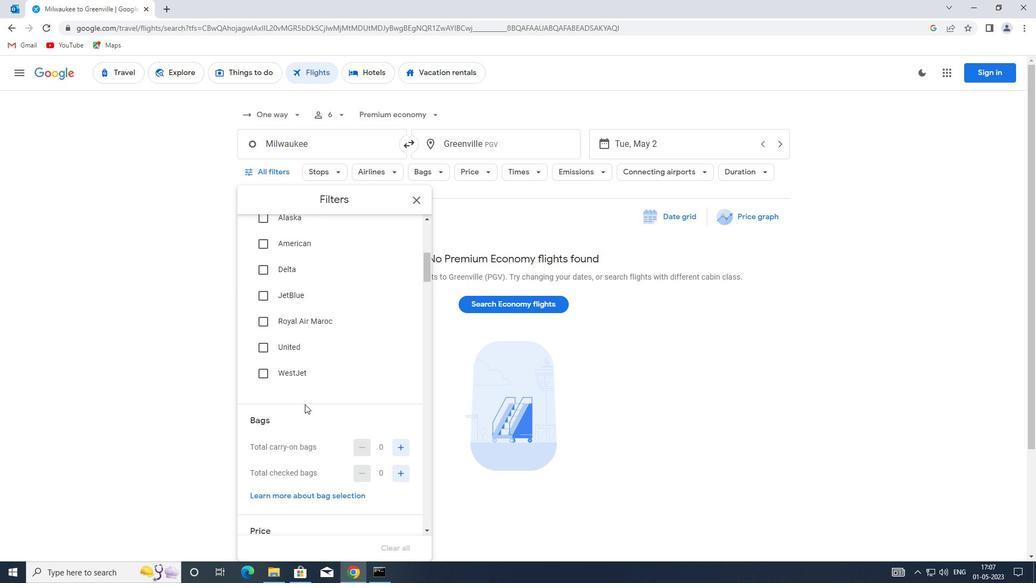 
Action: Mouse scrolled (305, 404) with delta (0, 0)
Screenshot: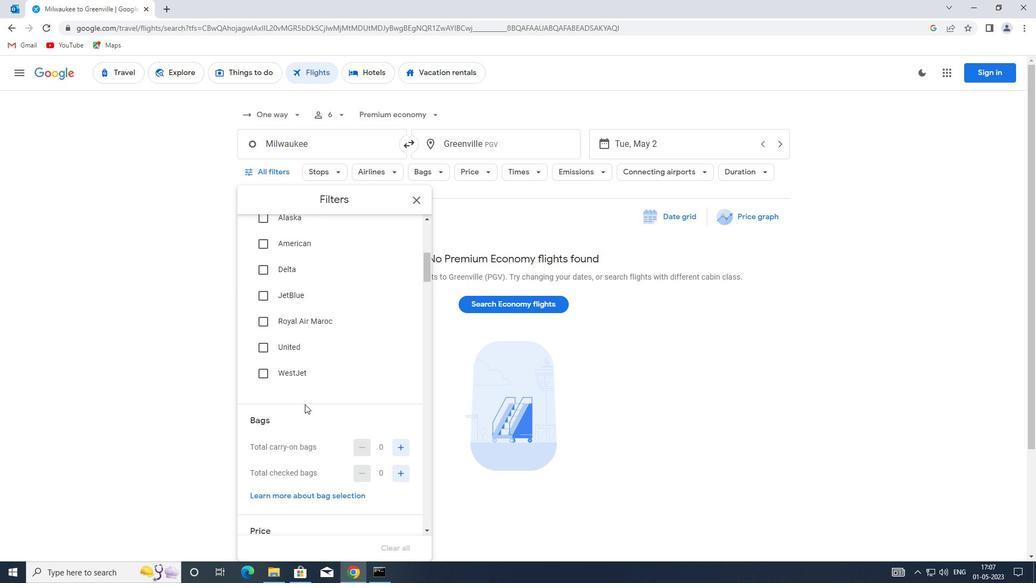 
Action: Mouse moved to (400, 391)
Screenshot: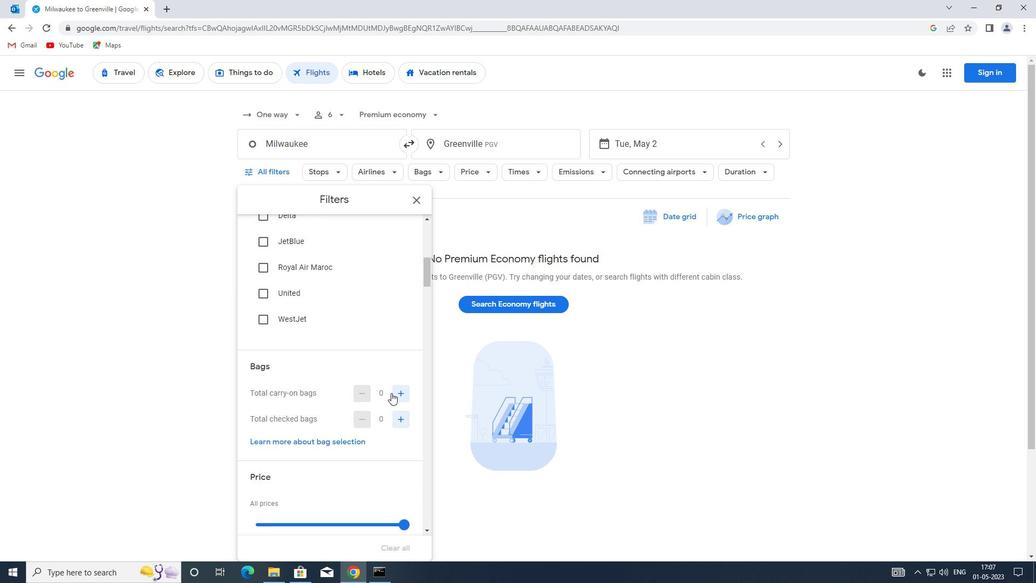 
Action: Mouse pressed left at (400, 391)
Screenshot: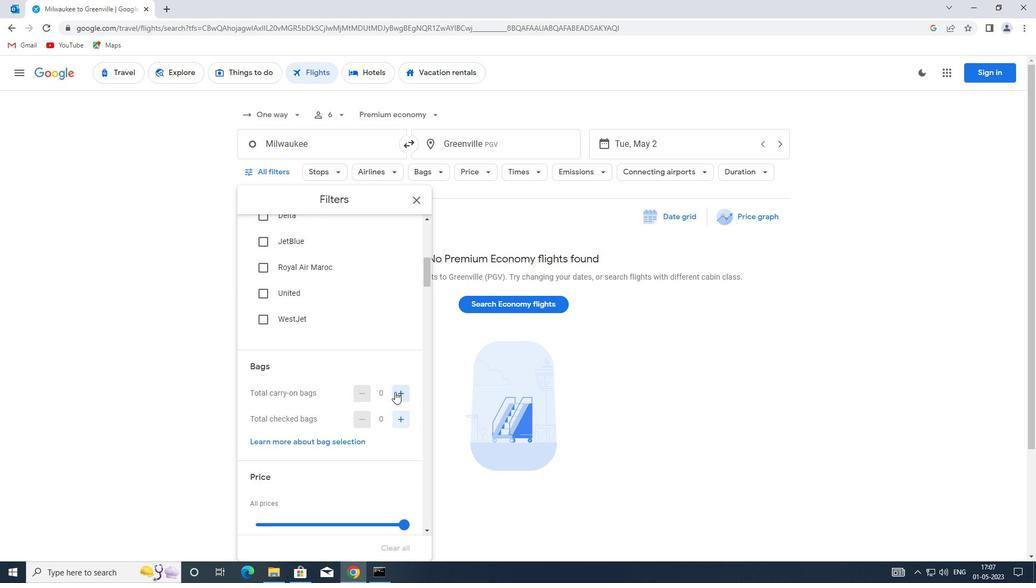 
Action: Mouse moved to (401, 391)
Screenshot: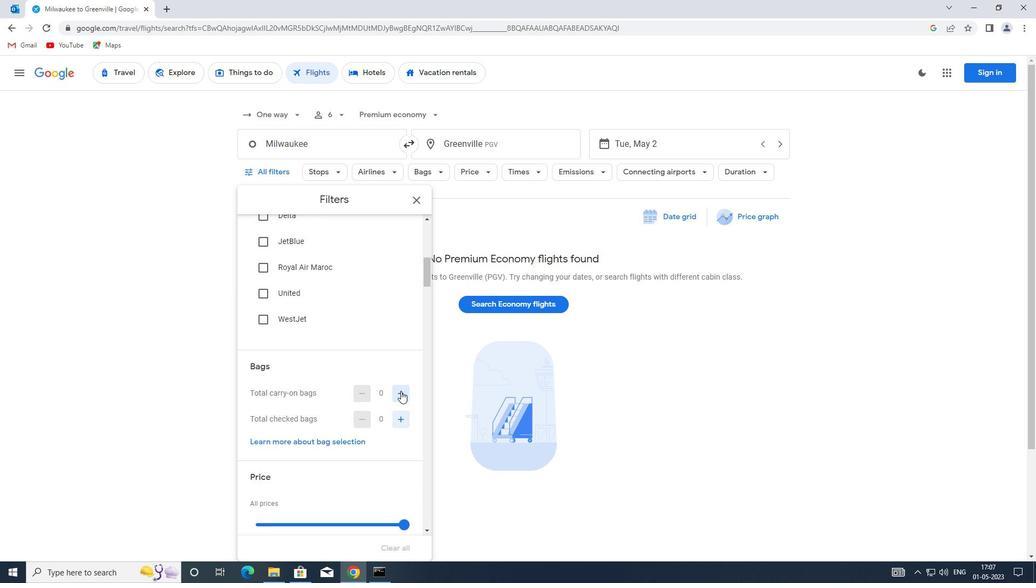 
Action: Mouse pressed left at (401, 391)
Screenshot: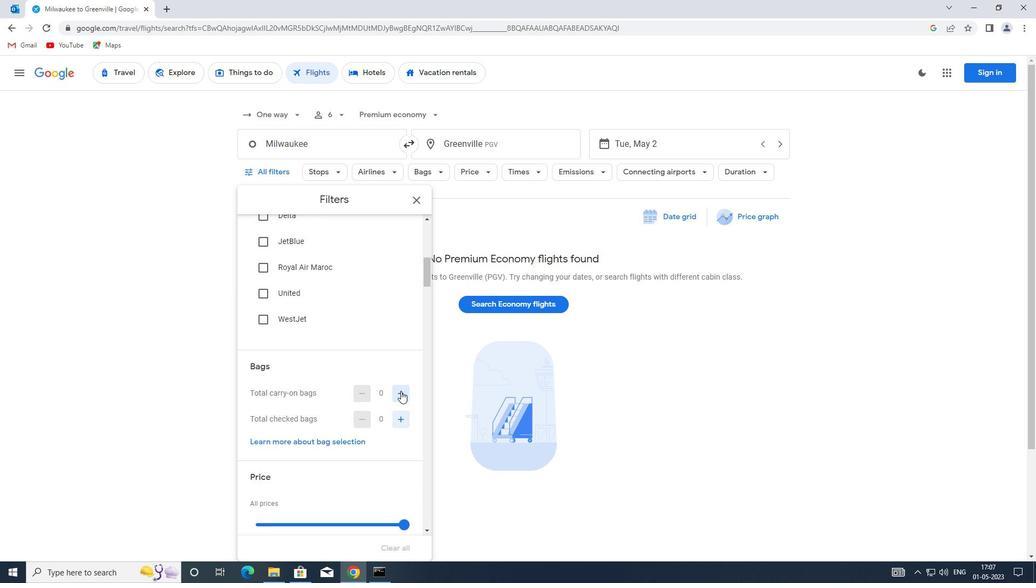 
Action: Mouse moved to (394, 420)
Screenshot: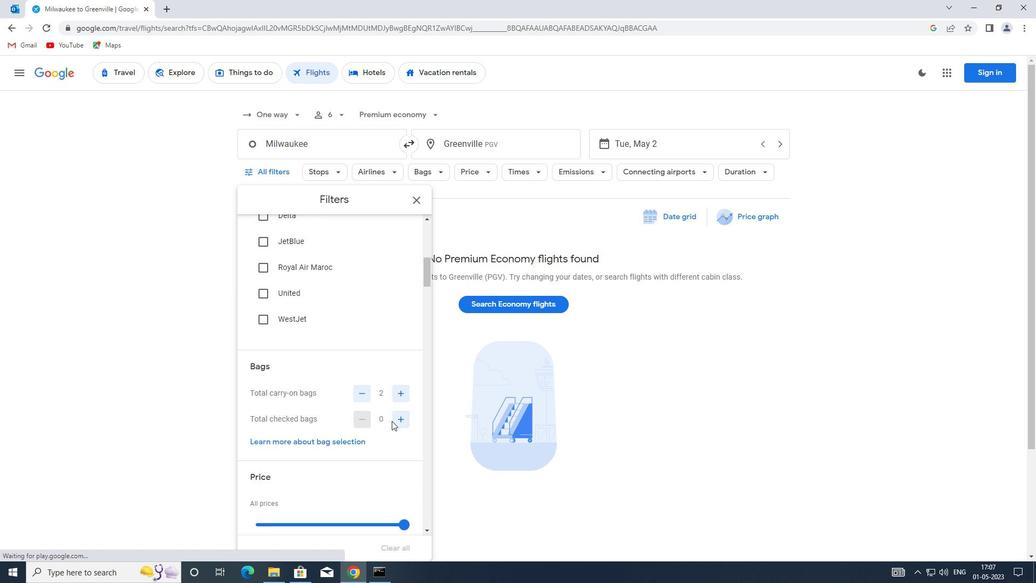 
Action: Mouse pressed left at (394, 420)
Screenshot: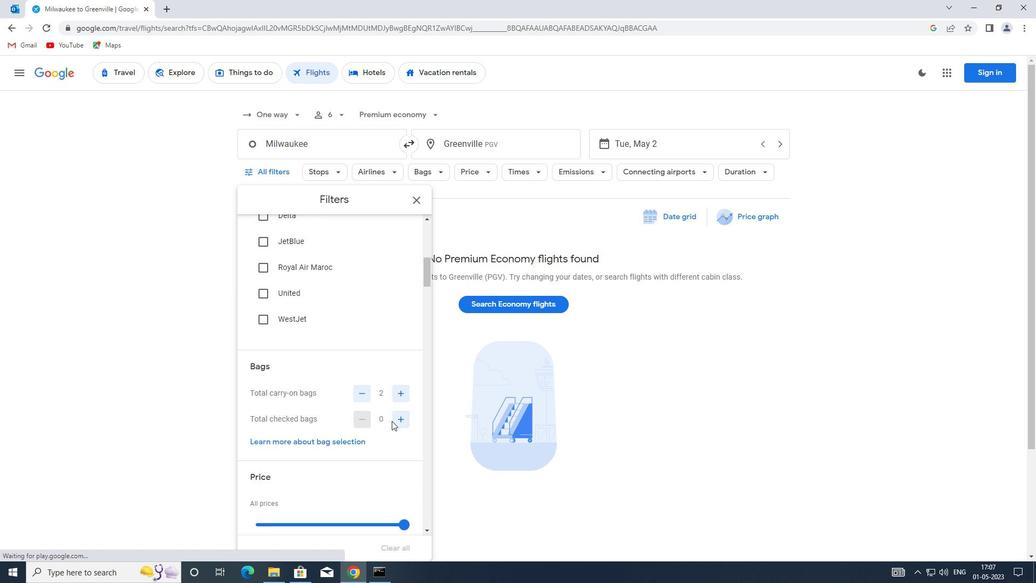 
Action: Mouse moved to (352, 409)
Screenshot: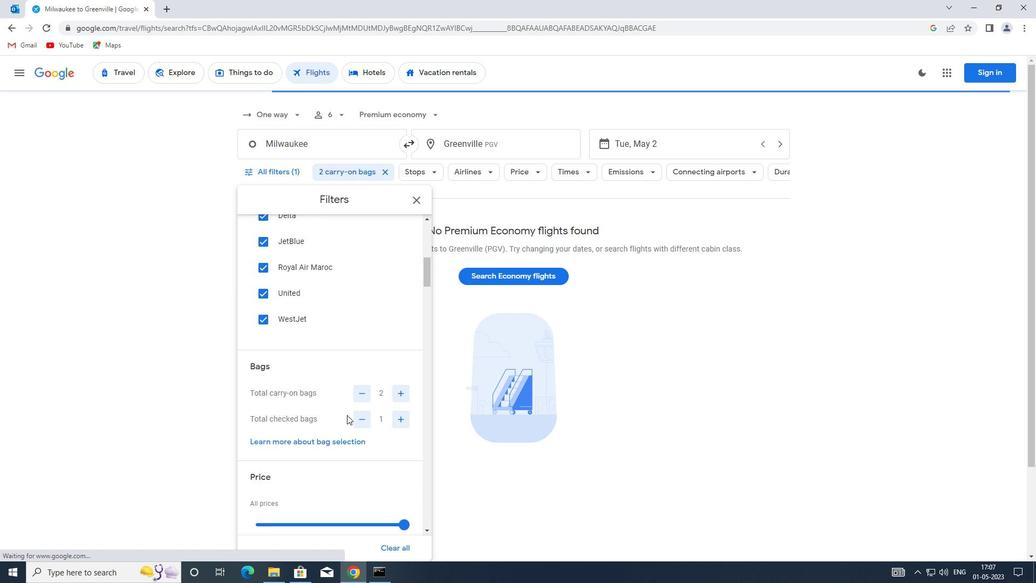 
Action: Mouse scrolled (352, 408) with delta (0, 0)
Screenshot: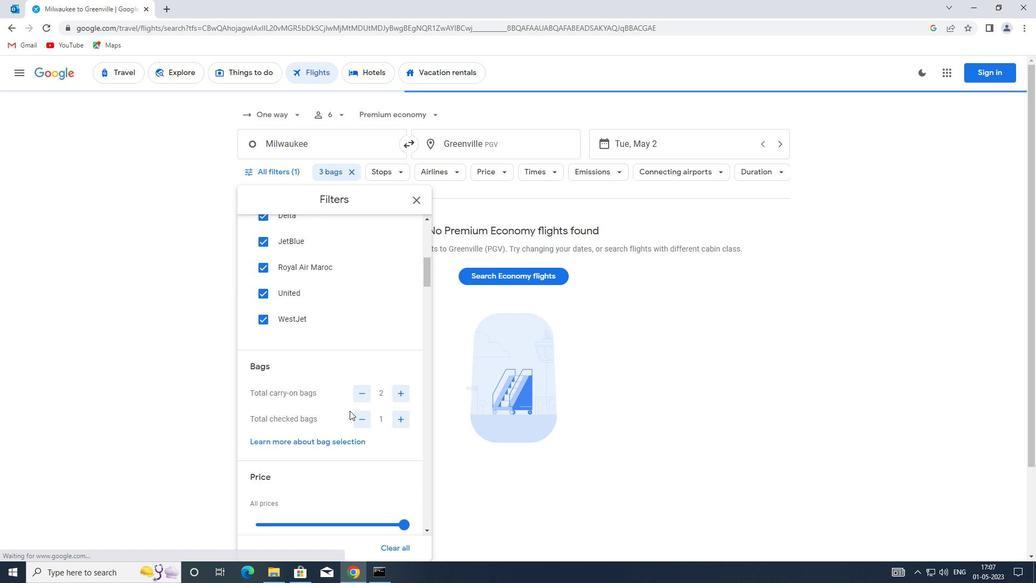 
Action: Mouse moved to (328, 429)
Screenshot: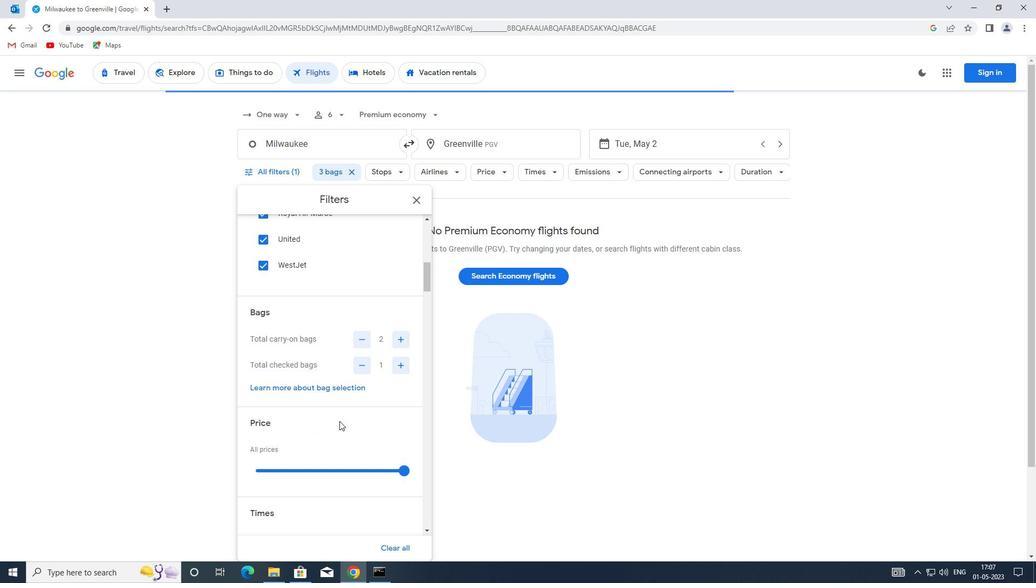 
Action: Mouse scrolled (328, 428) with delta (0, 0)
Screenshot: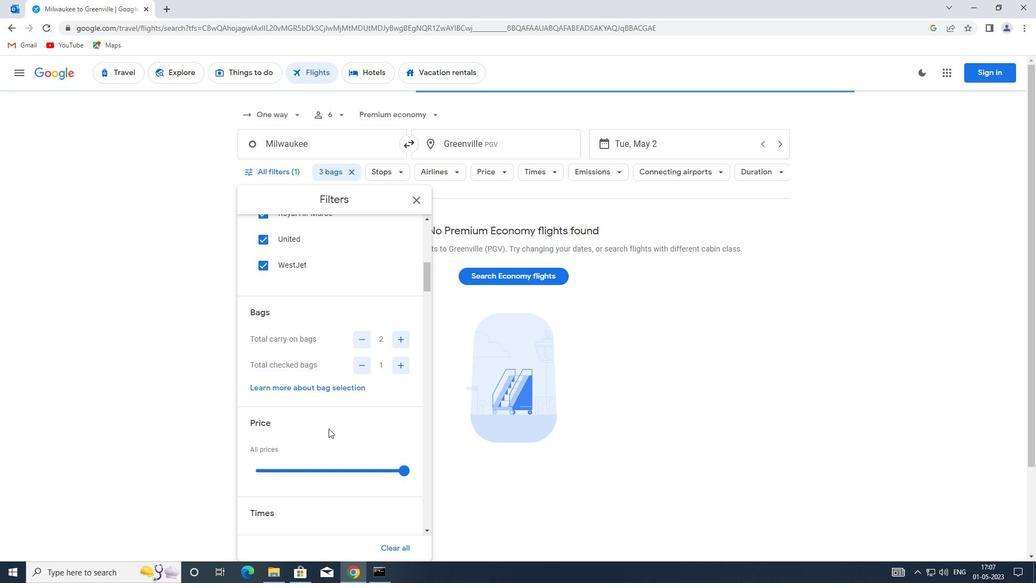 
Action: Mouse moved to (263, 415)
Screenshot: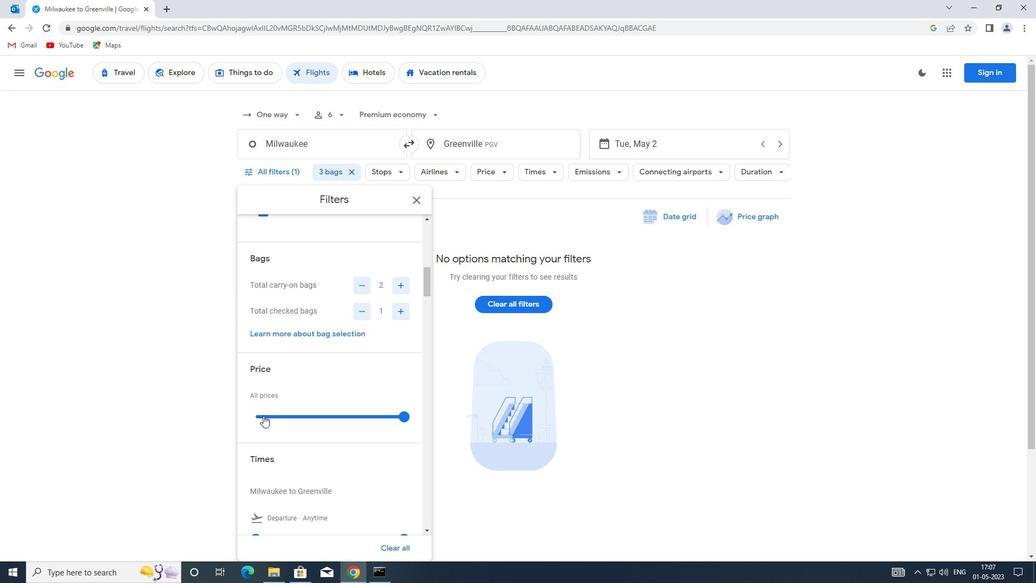 
Action: Mouse pressed left at (263, 415)
Screenshot: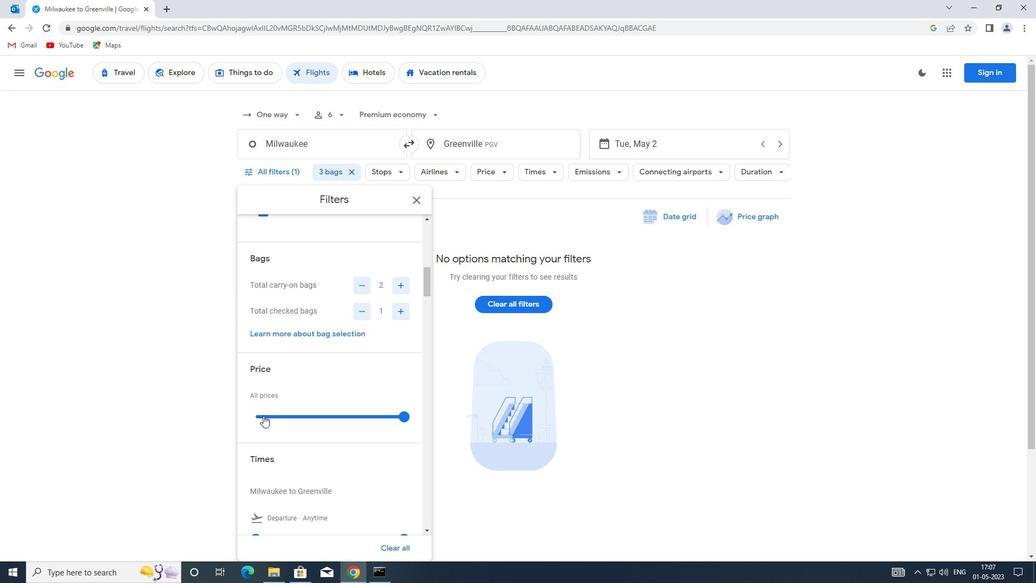 
Action: Mouse moved to (313, 412)
Screenshot: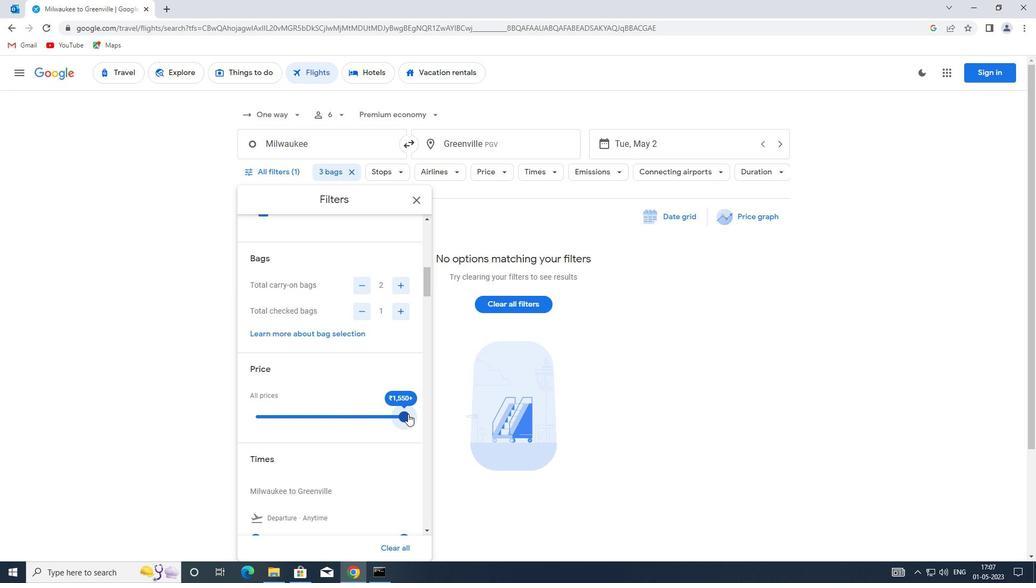 
Action: Mouse scrolled (313, 412) with delta (0, 0)
Screenshot: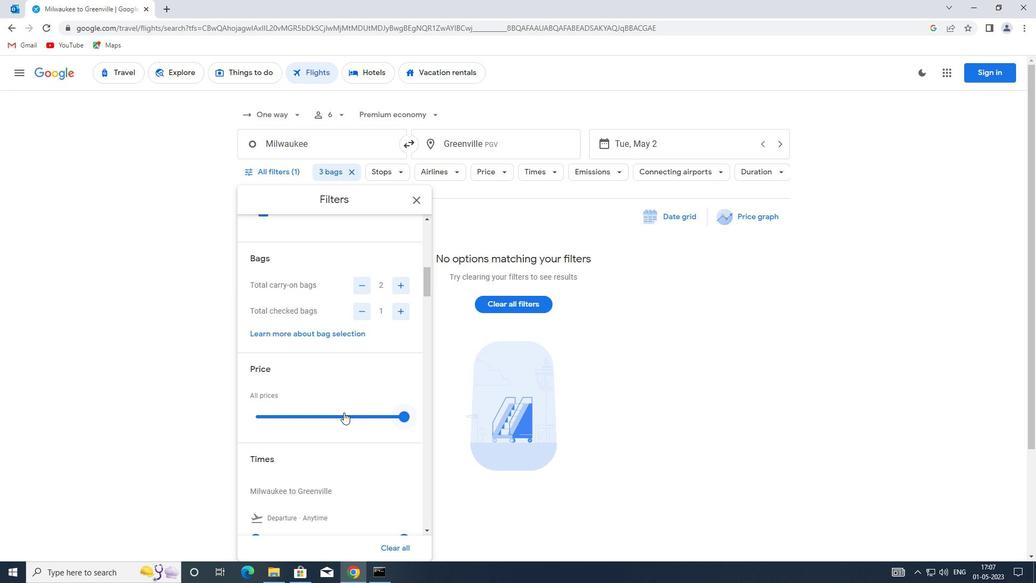 
Action: Mouse scrolled (313, 412) with delta (0, 0)
Screenshot: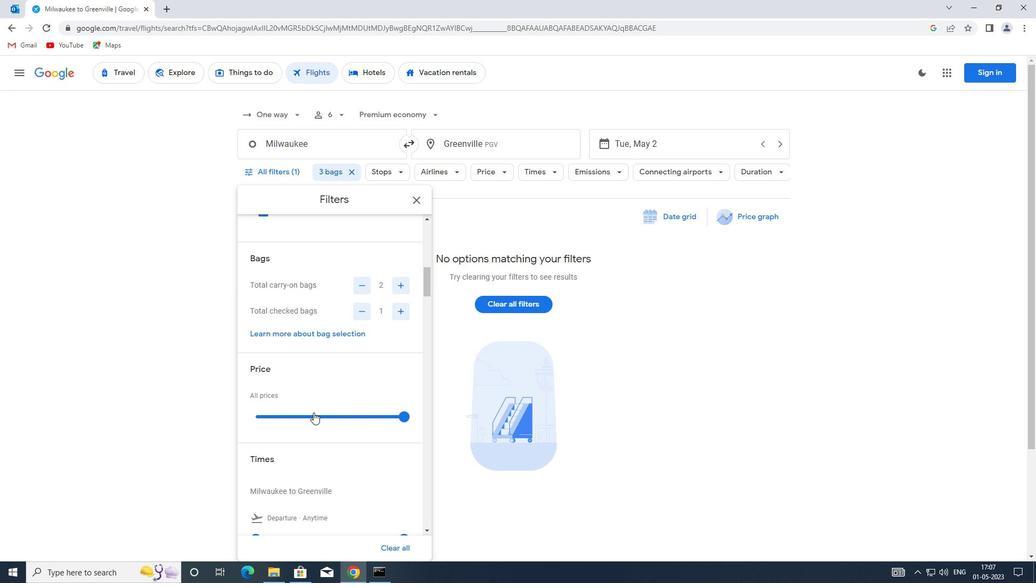 
Action: Mouse moved to (311, 412)
Screenshot: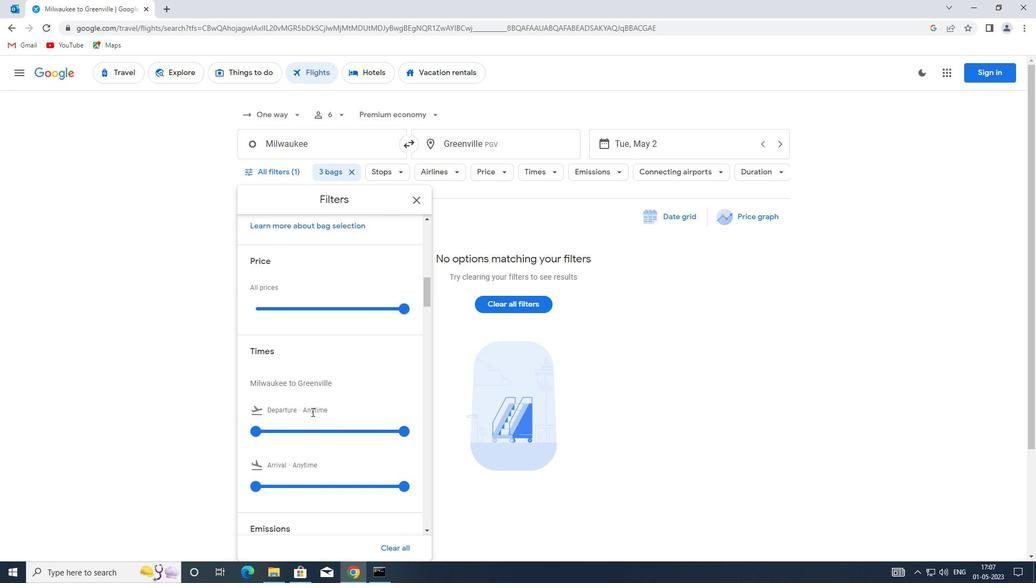 
Action: Mouse scrolled (311, 411) with delta (0, 0)
Screenshot: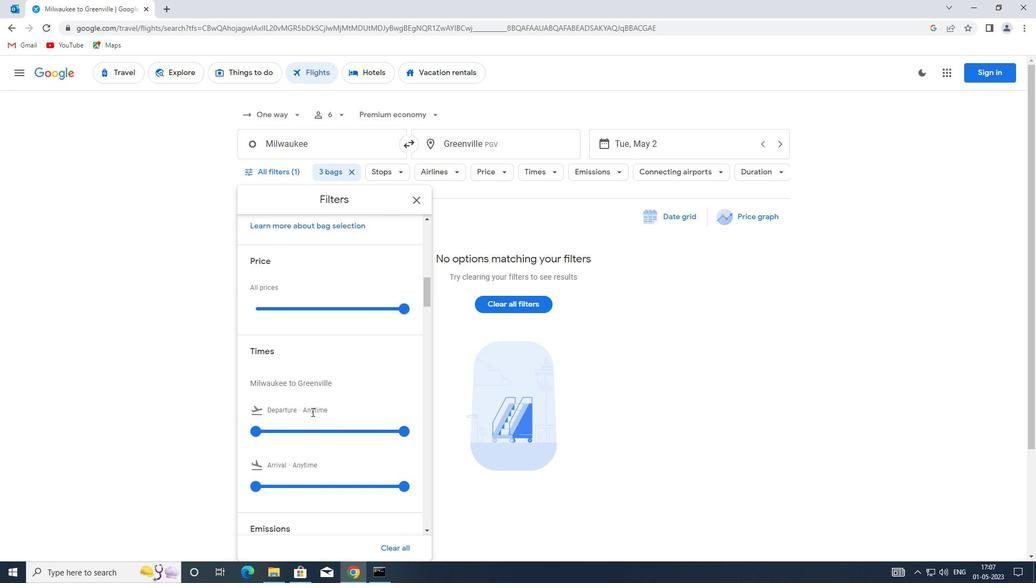 
Action: Mouse moved to (260, 375)
Screenshot: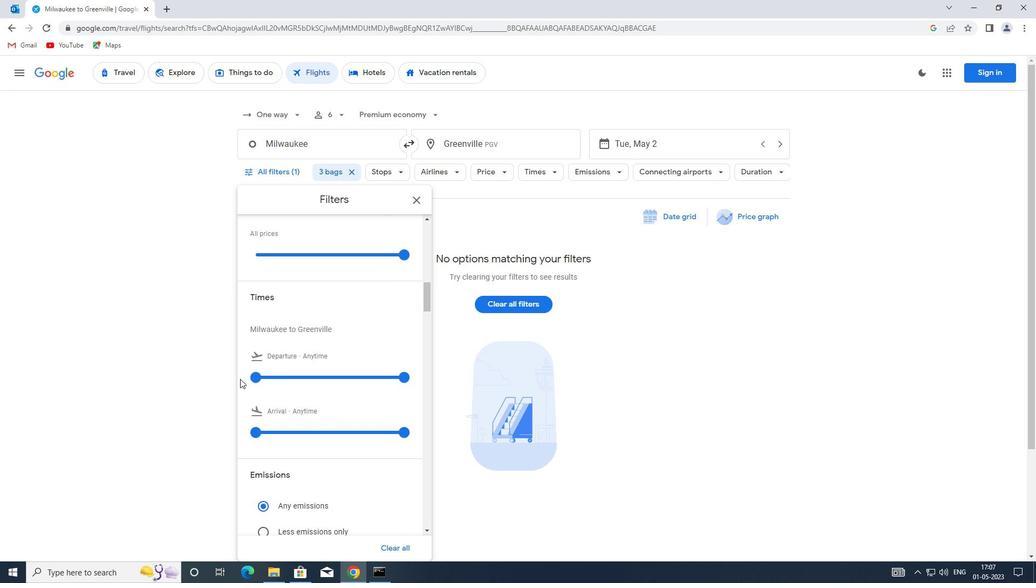 
Action: Mouse pressed left at (260, 375)
Screenshot: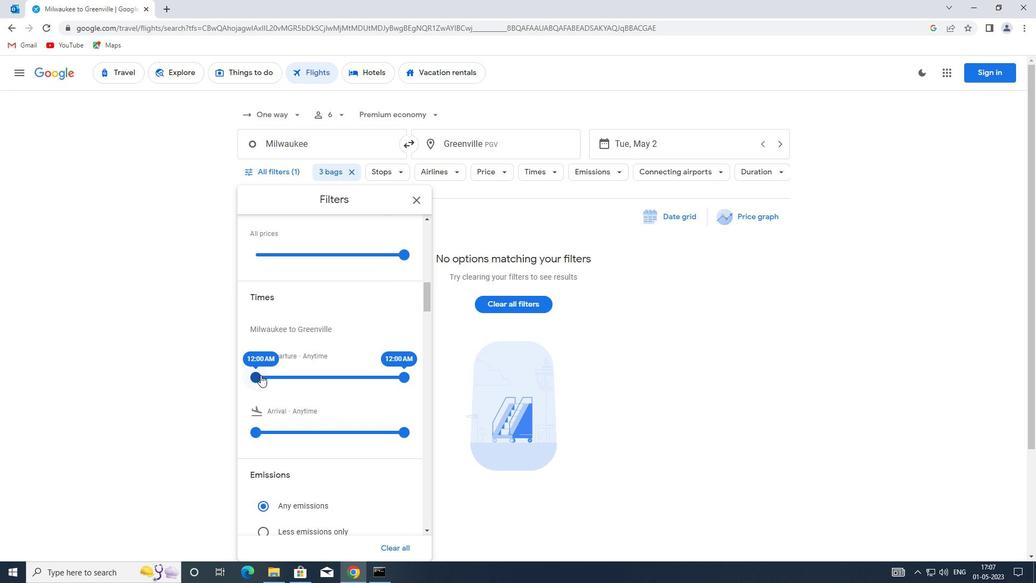 
Action: Mouse moved to (402, 377)
Screenshot: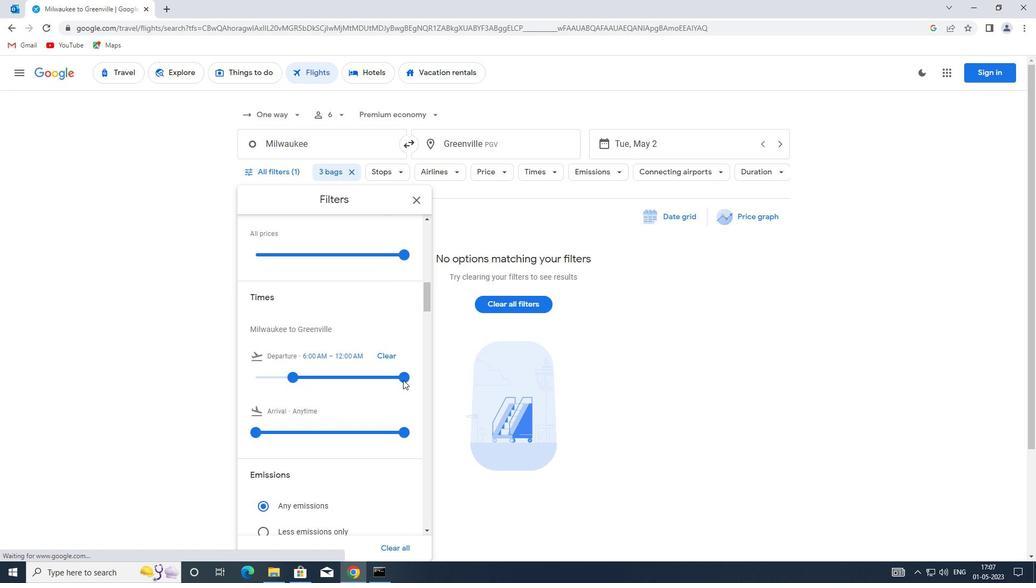 
Action: Mouse pressed left at (402, 377)
Screenshot: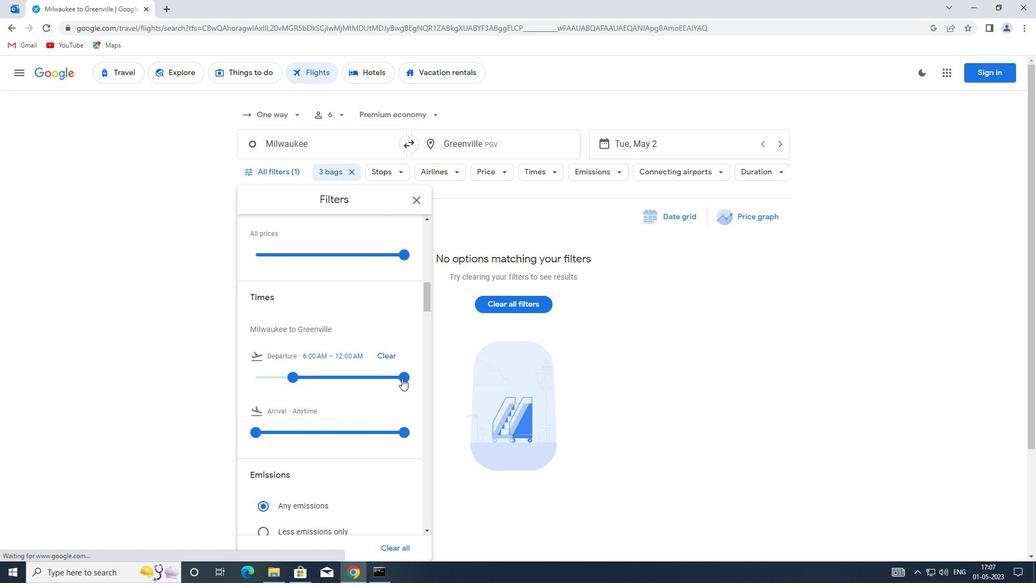 
Action: Mouse moved to (325, 359)
Screenshot: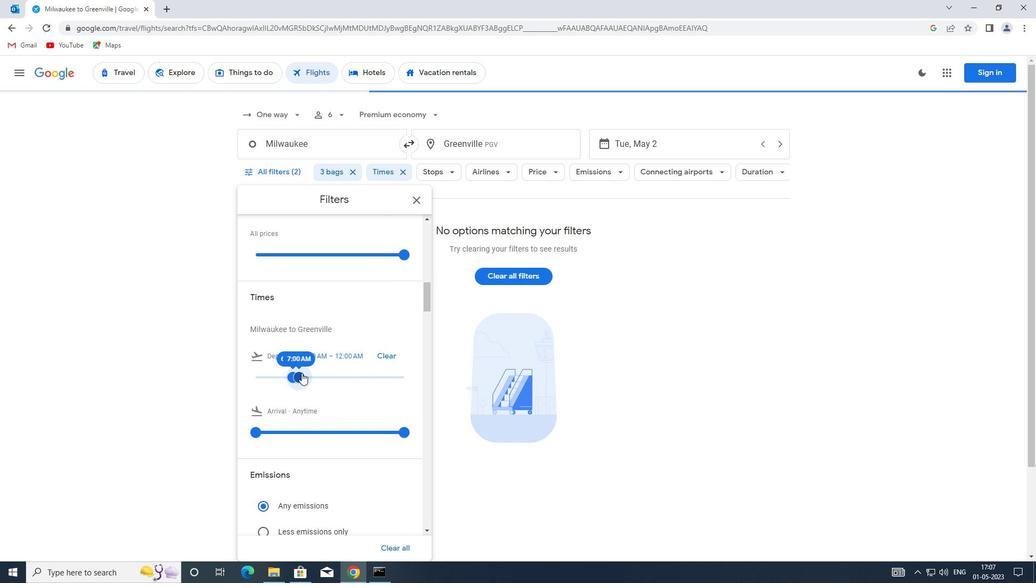 
Action: Mouse scrolled (325, 359) with delta (0, 0)
Screenshot: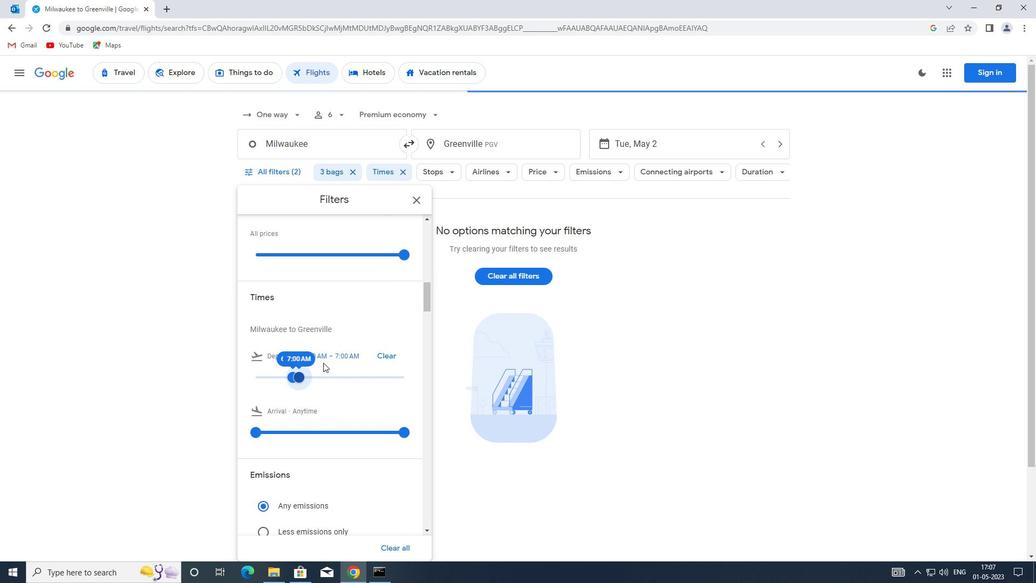 
Action: Mouse moved to (326, 359)
Screenshot: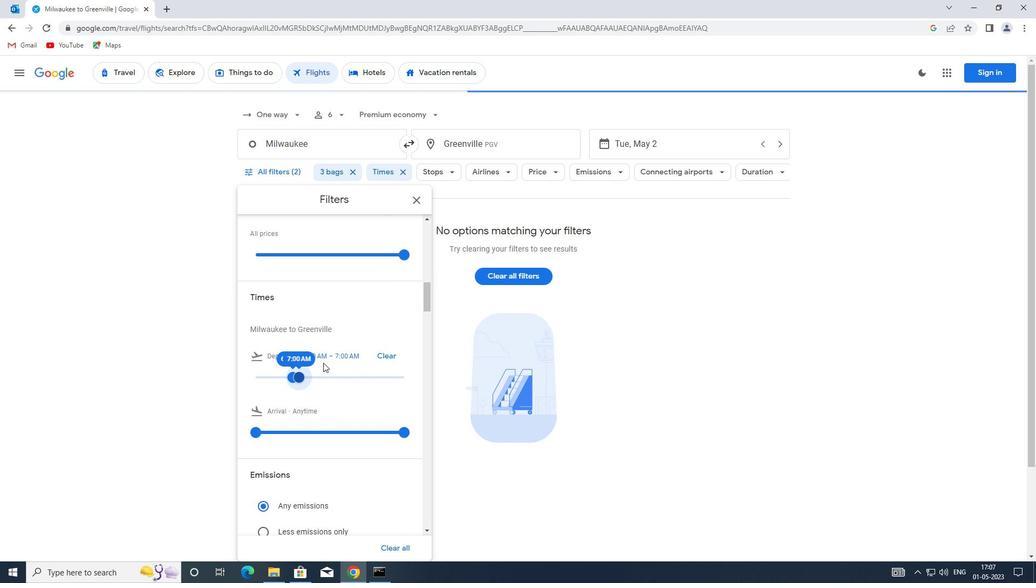 
Action: Mouse scrolled (326, 359) with delta (0, 0)
Screenshot: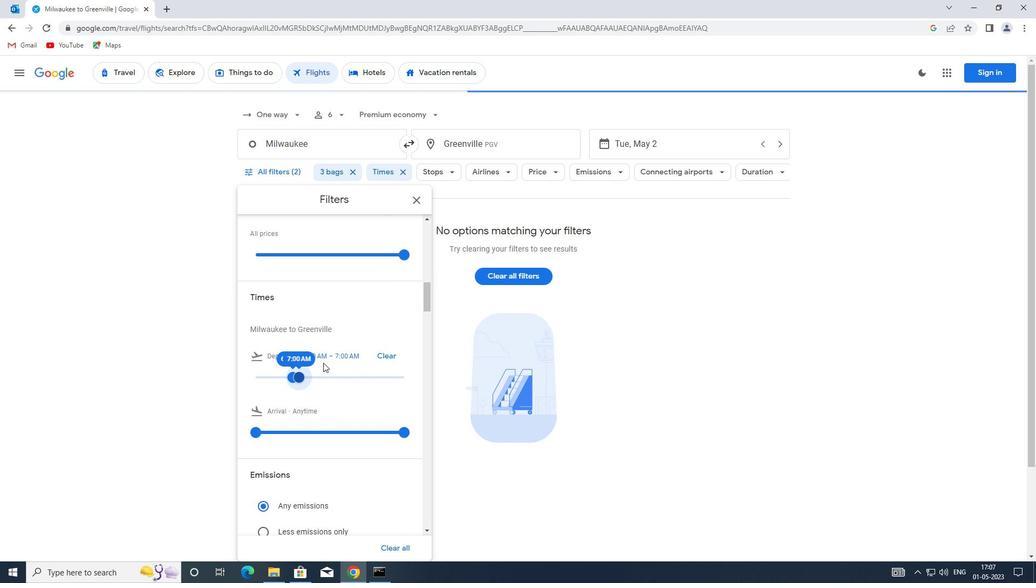 
Action: Mouse moved to (416, 198)
Screenshot: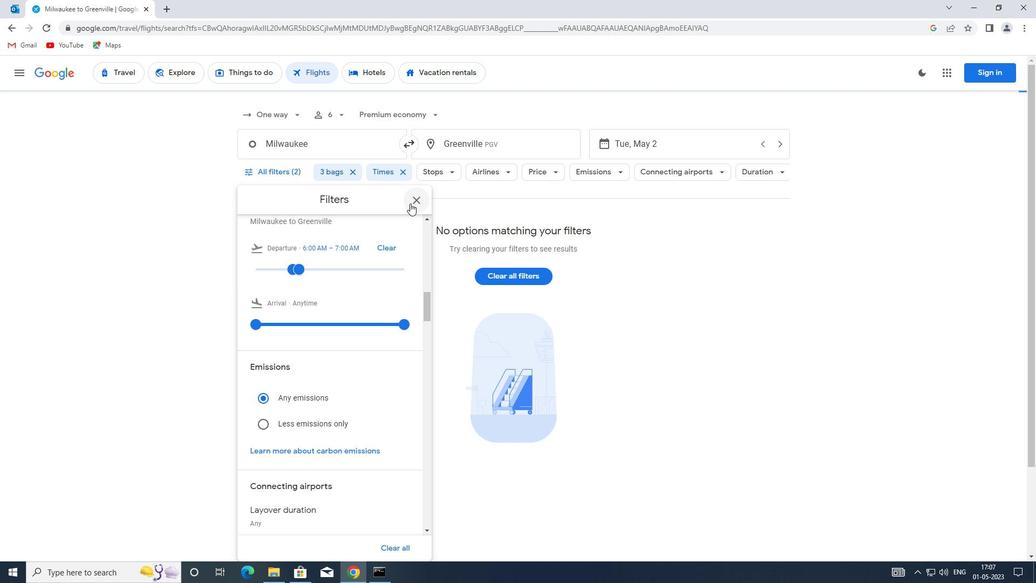 
Action: Mouse pressed left at (416, 198)
Screenshot: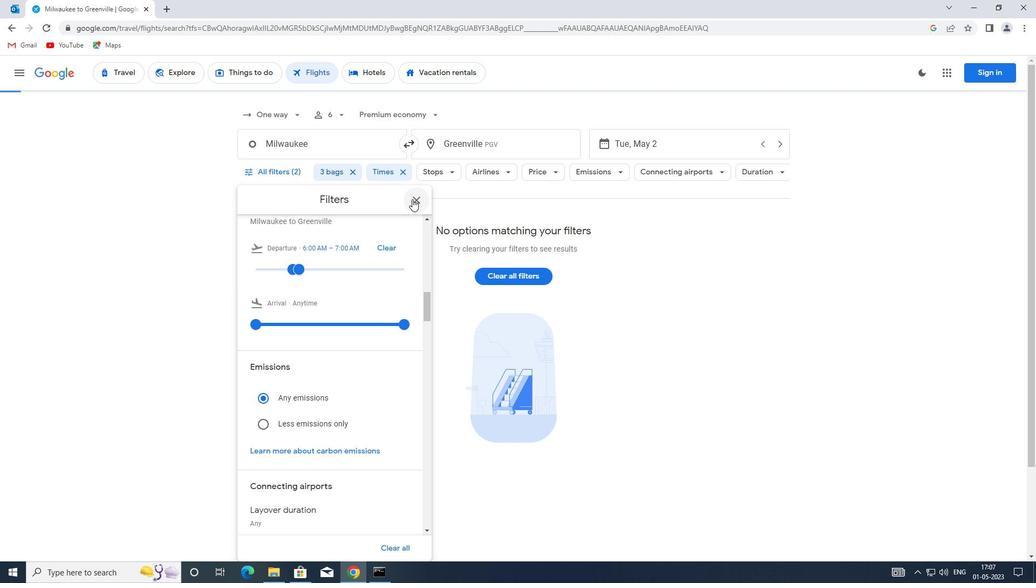 
Action: Mouse moved to (417, 198)
Screenshot: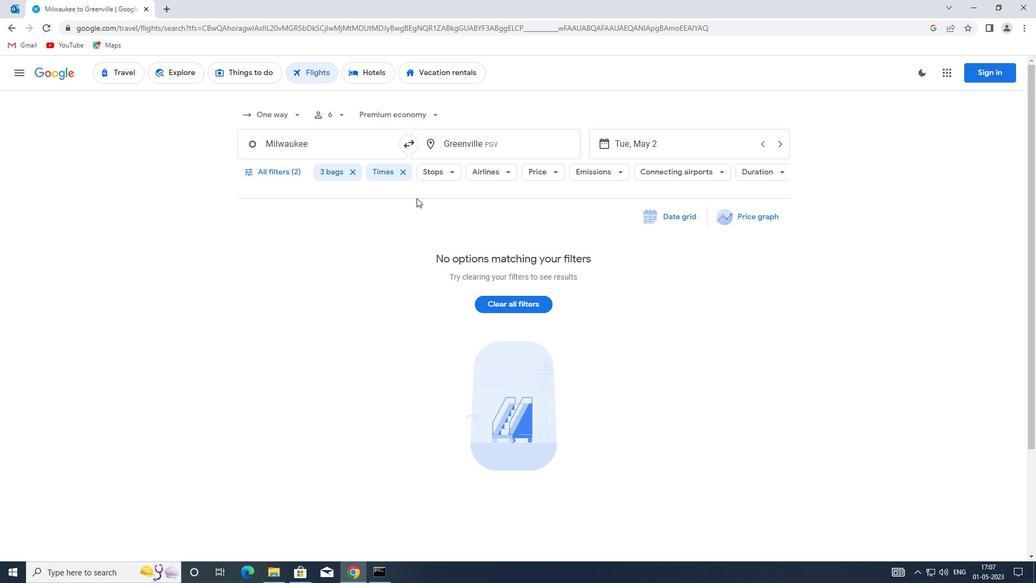 
